 Task: In Heading Arial with underline. Font size of heading  '18'Font style of data Calibri. Font size of data  9Alignment of headline & data Align center. Fill color in heading,  RedFont color of data Black Apply border in Data No BorderIn the sheet   Optimum Sales review book
Action: Mouse moved to (29, 143)
Screenshot: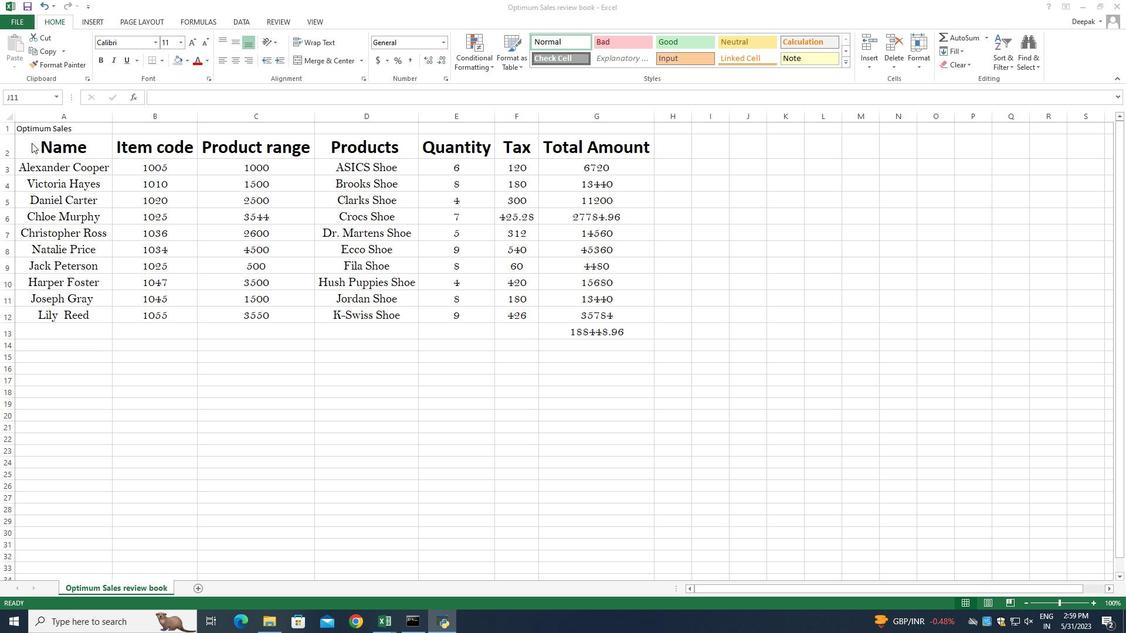 
Action: Mouse pressed left at (29, 143)
Screenshot: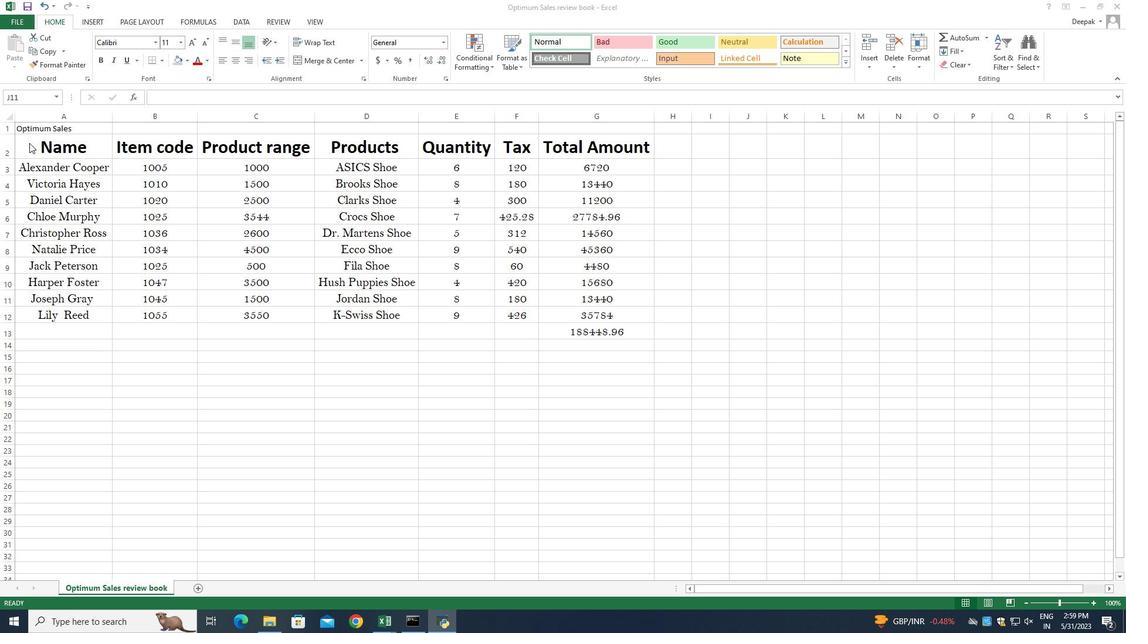 
Action: Mouse moved to (76, 154)
Screenshot: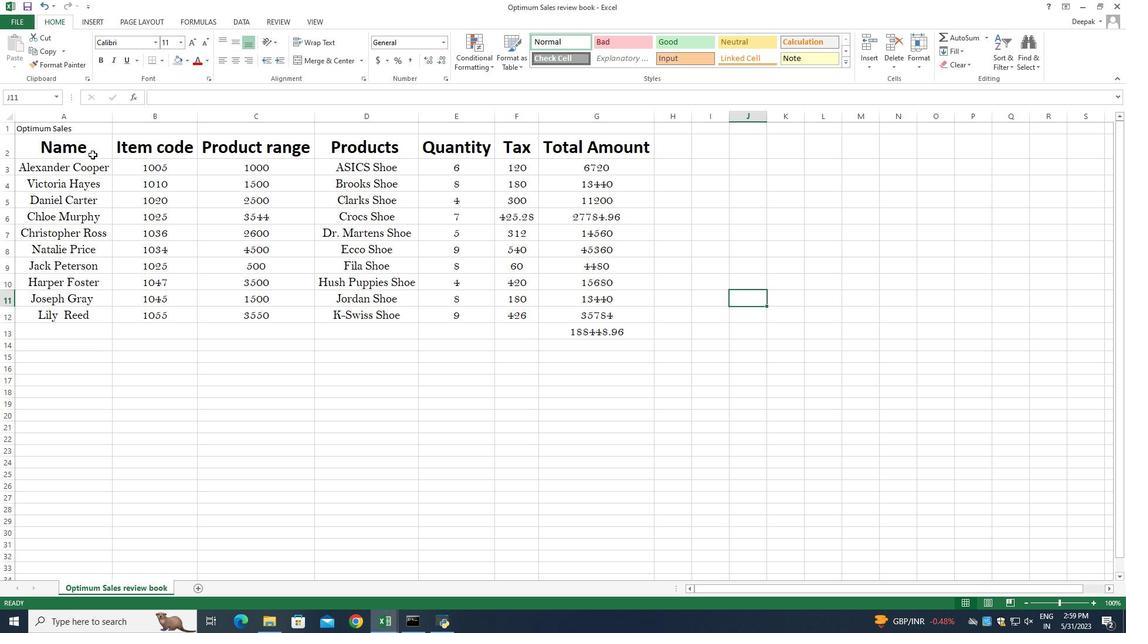 
Action: Mouse pressed left at (76, 154)
Screenshot: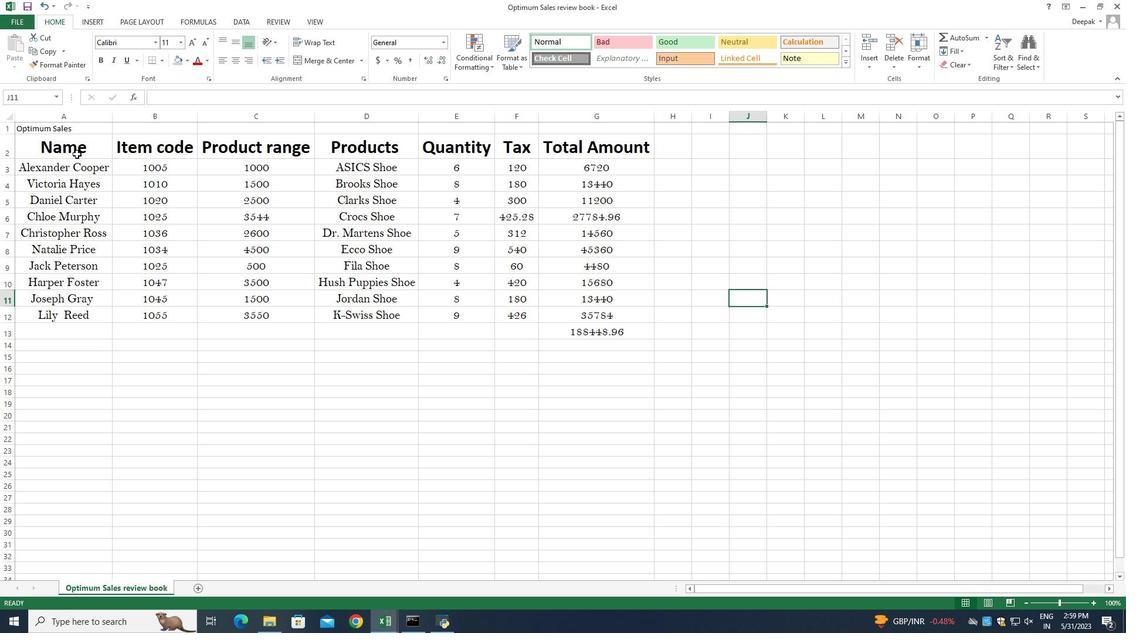 
Action: Mouse moved to (52, 144)
Screenshot: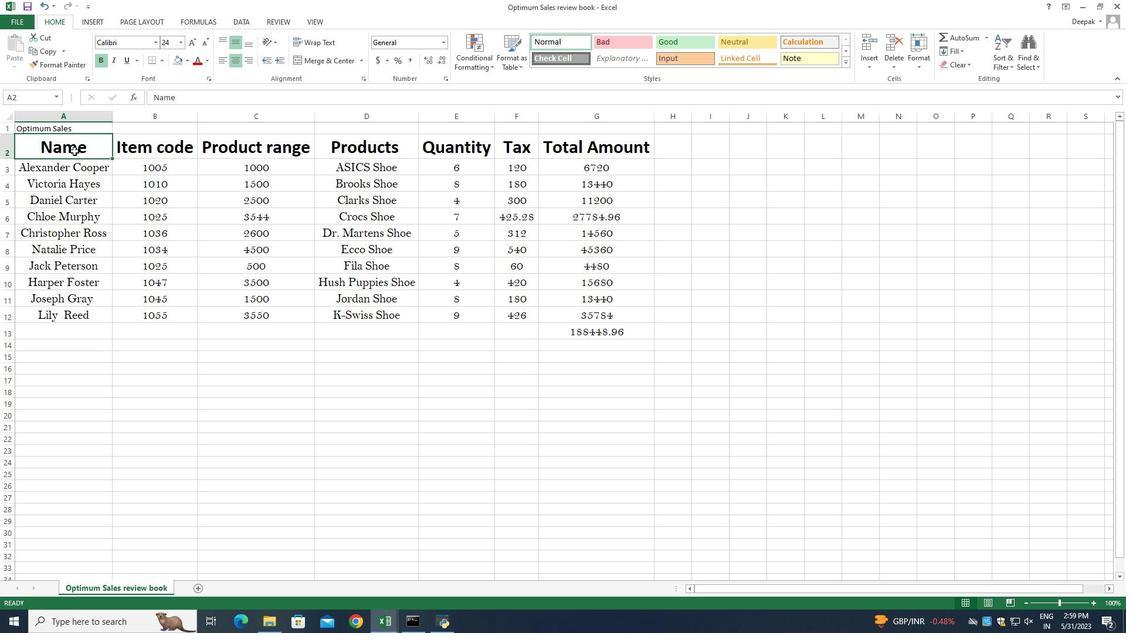 
Action: Mouse pressed left at (50, 144)
Screenshot: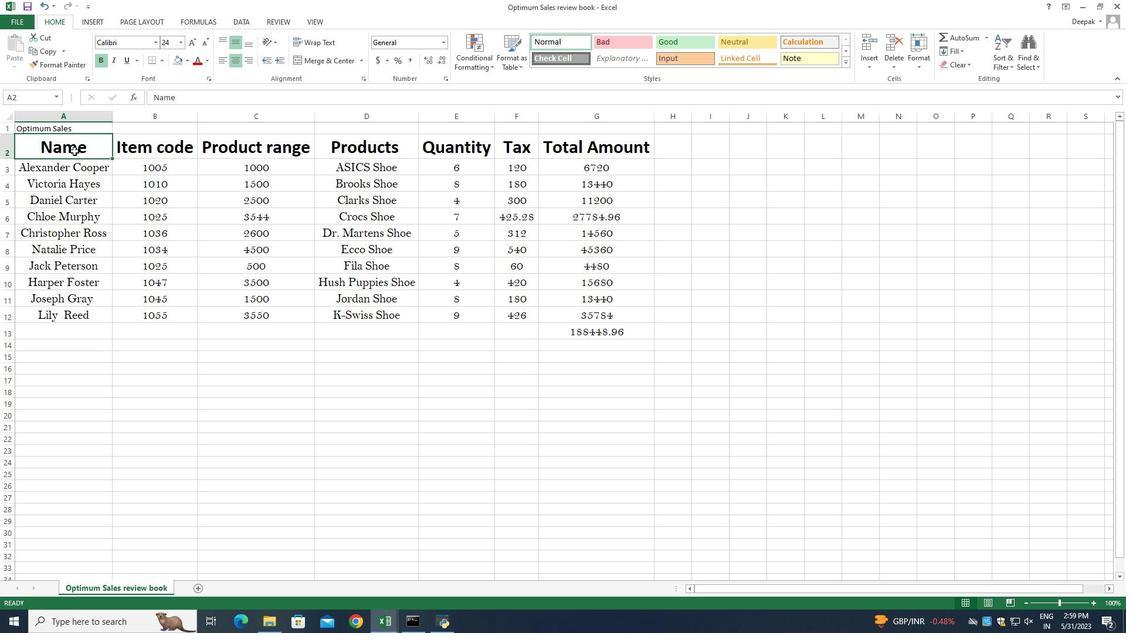 
Action: Mouse moved to (157, 45)
Screenshot: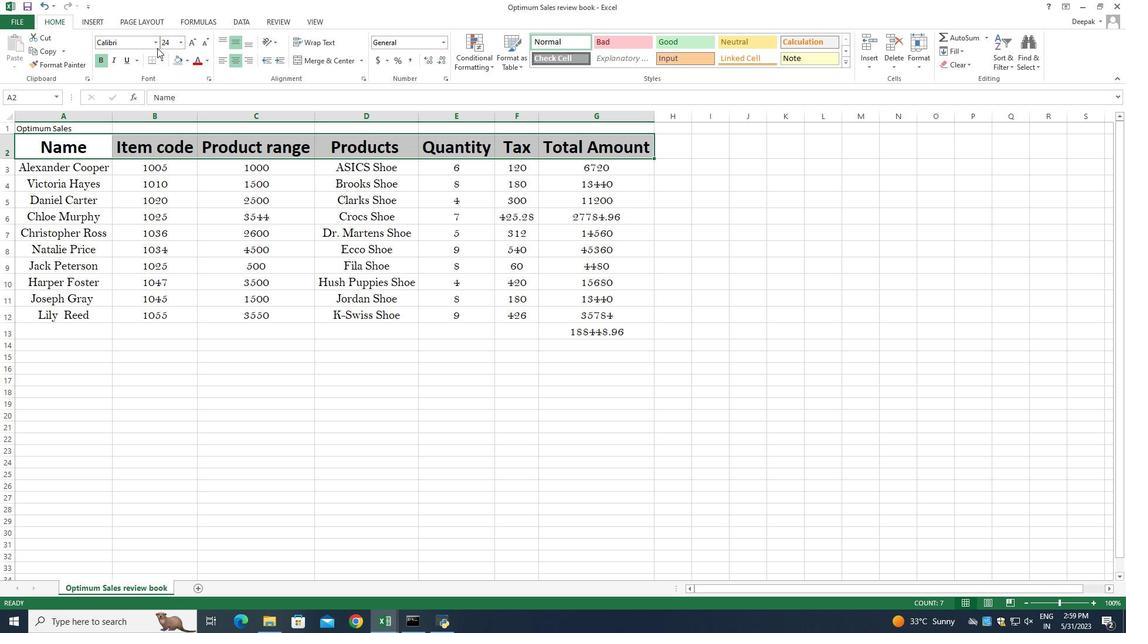 
Action: Mouse pressed left at (157, 45)
Screenshot: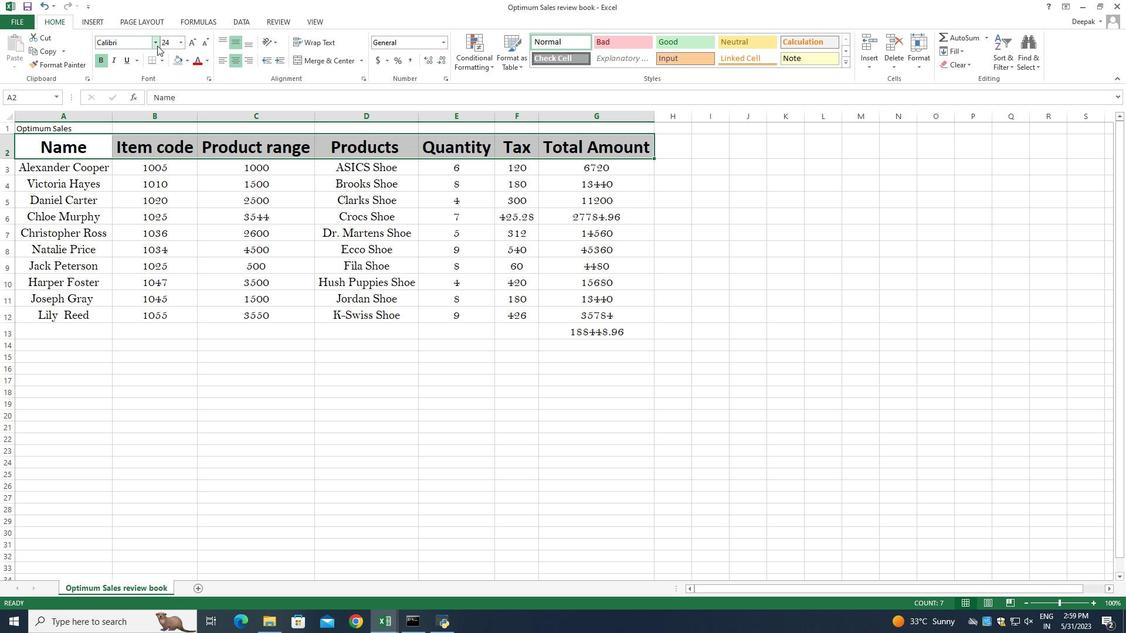 
Action: Mouse moved to (166, 144)
Screenshot: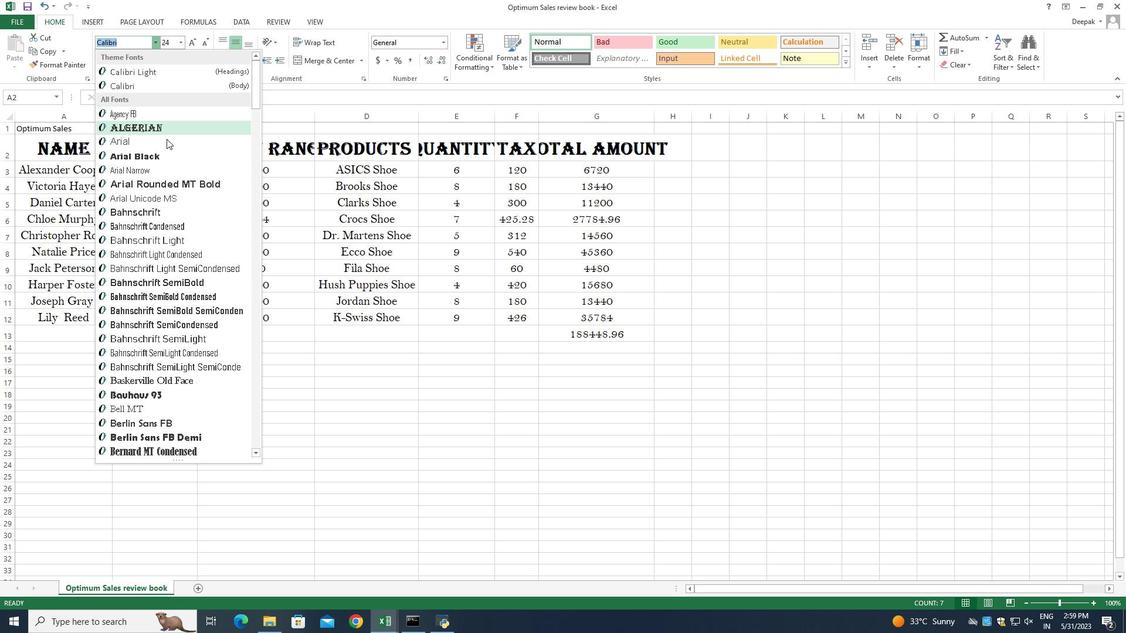 
Action: Mouse pressed left at (166, 144)
Screenshot: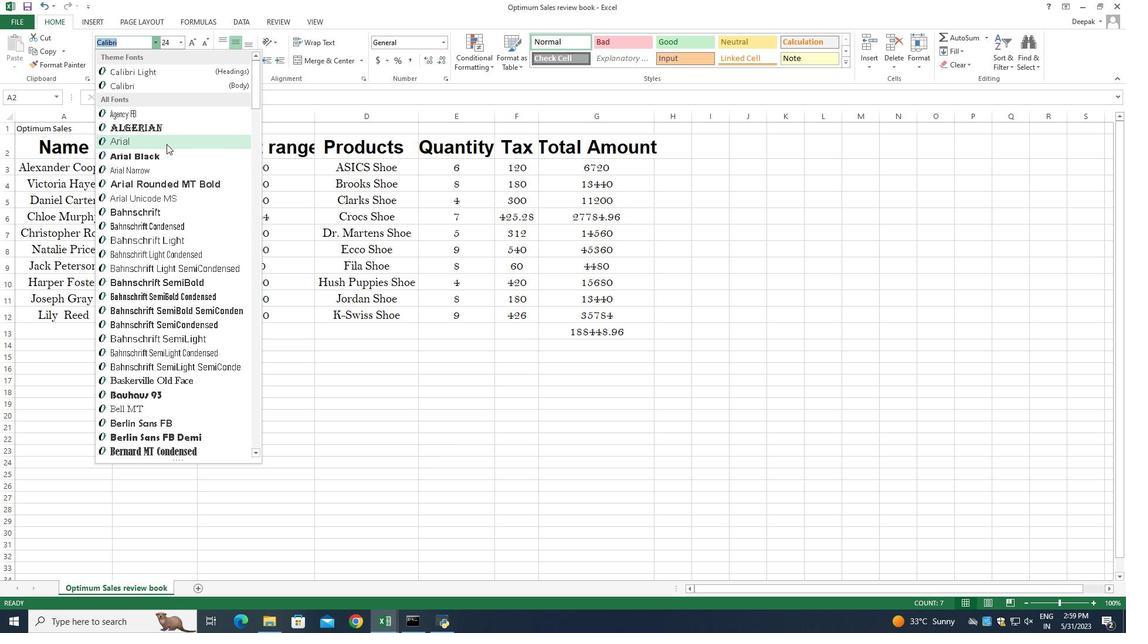 
Action: Mouse moved to (127, 63)
Screenshot: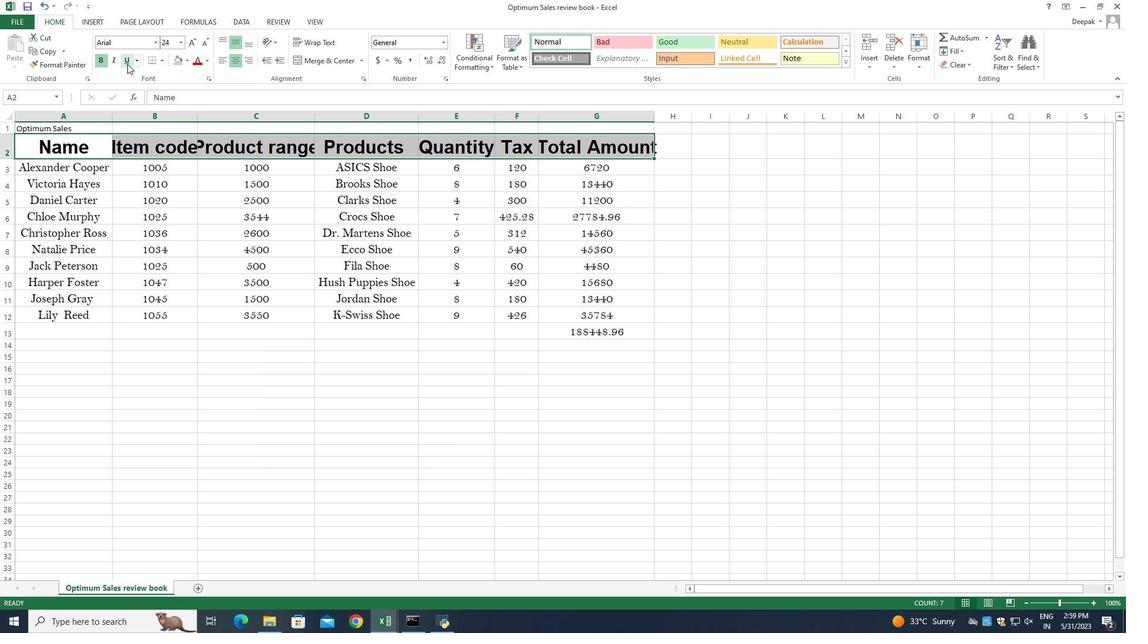 
Action: Mouse pressed left at (127, 63)
Screenshot: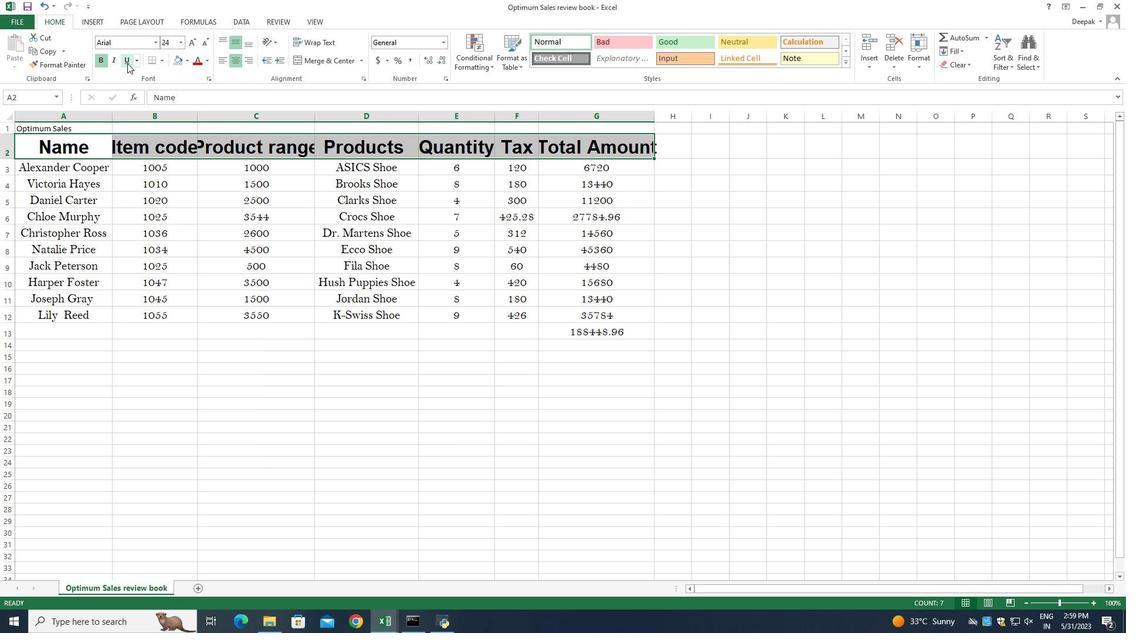 
Action: Mouse moved to (180, 39)
Screenshot: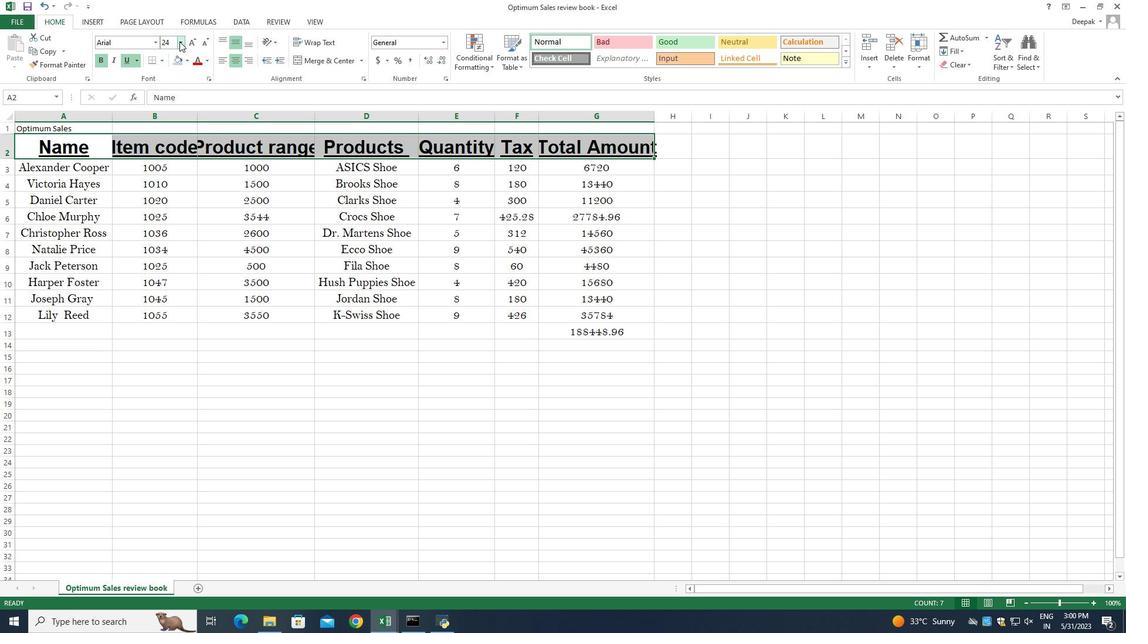 
Action: Mouse pressed left at (180, 39)
Screenshot: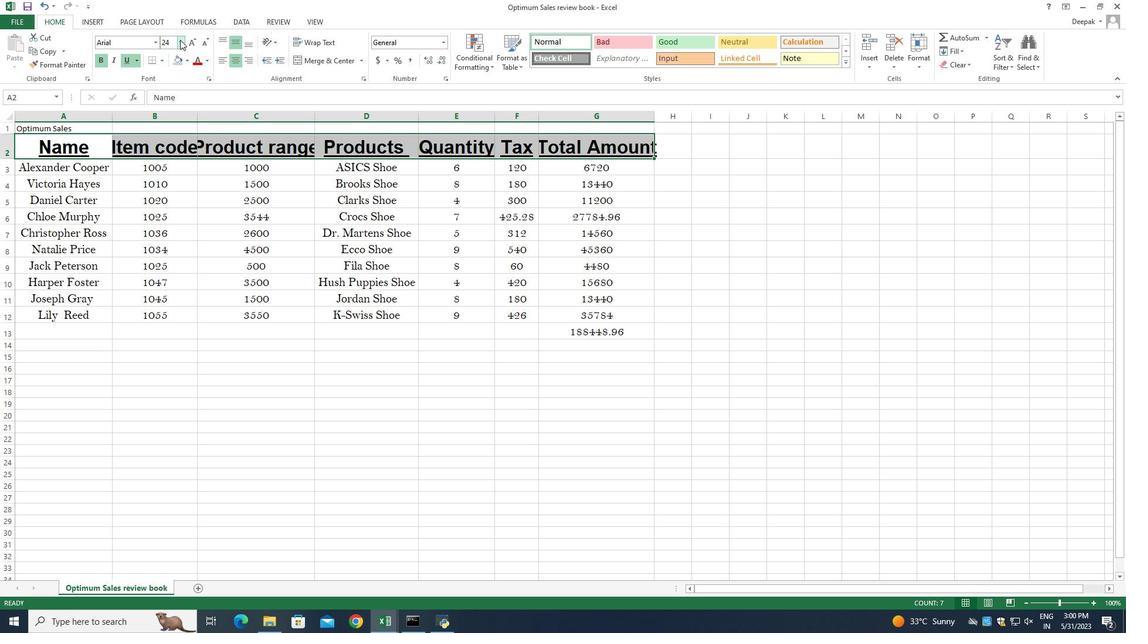 
Action: Mouse moved to (171, 131)
Screenshot: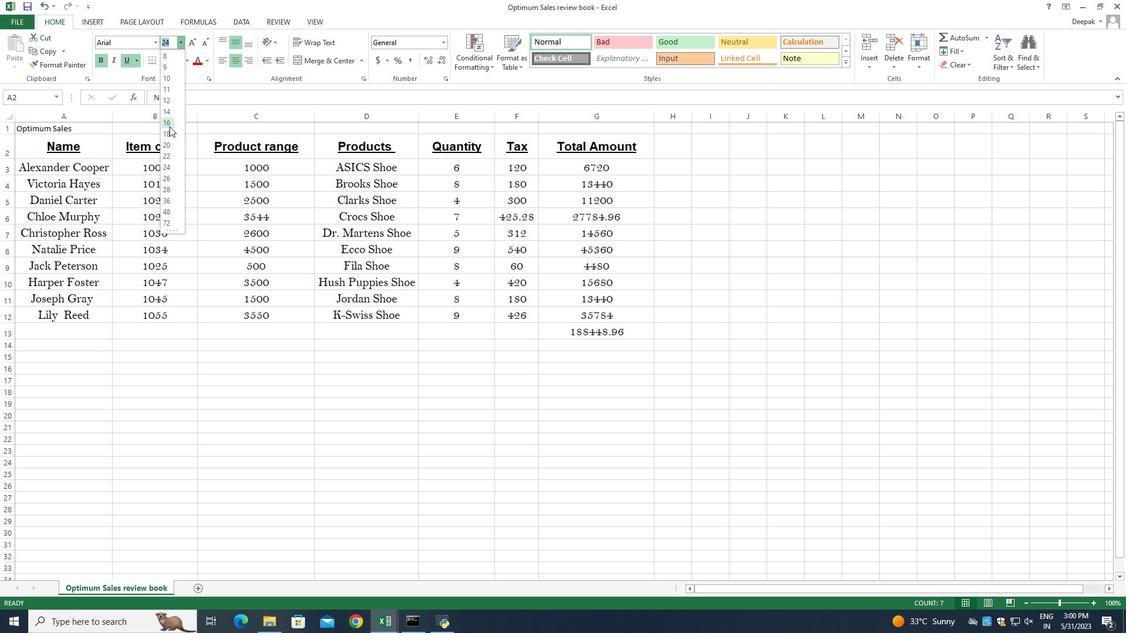 
Action: Mouse pressed left at (171, 131)
Screenshot: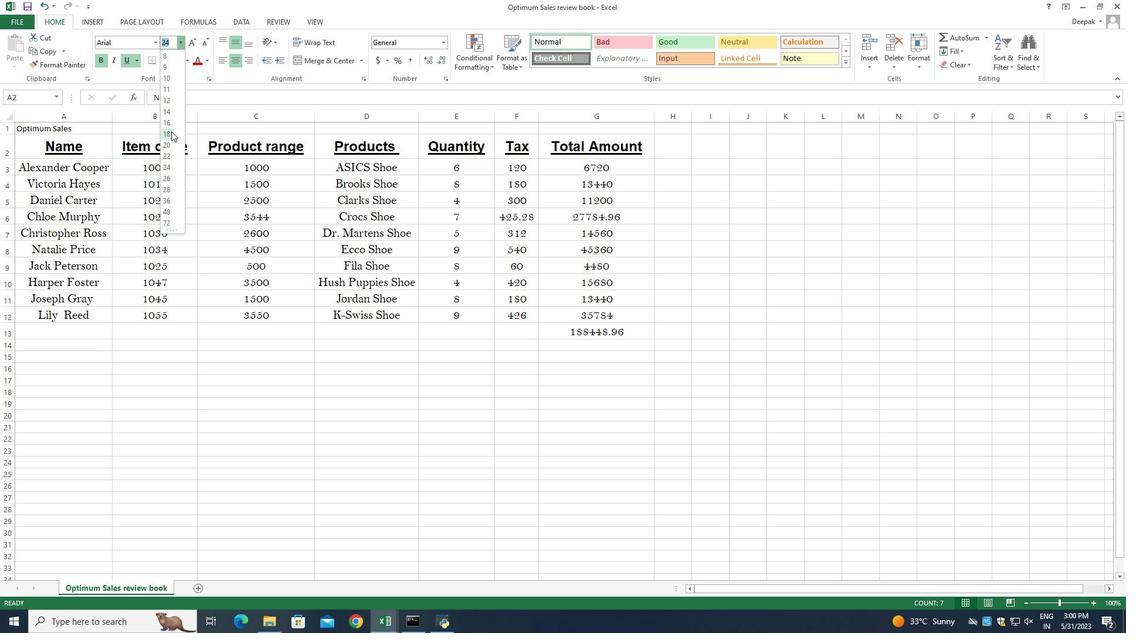
Action: Mouse moved to (18, 165)
Screenshot: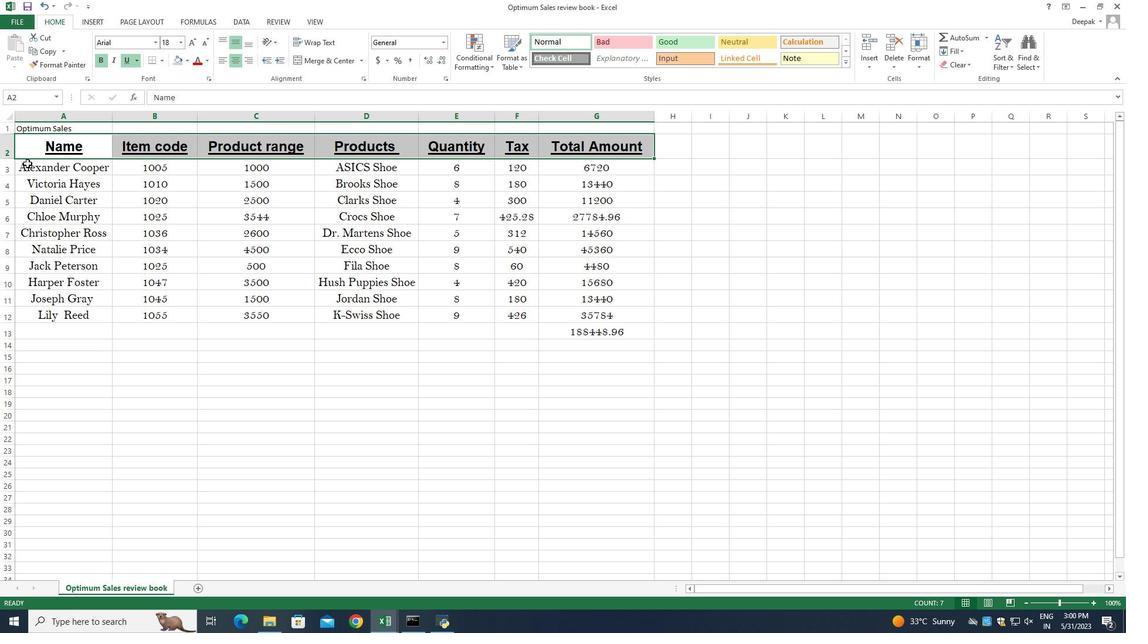 
Action: Mouse pressed left at (18, 165)
Screenshot: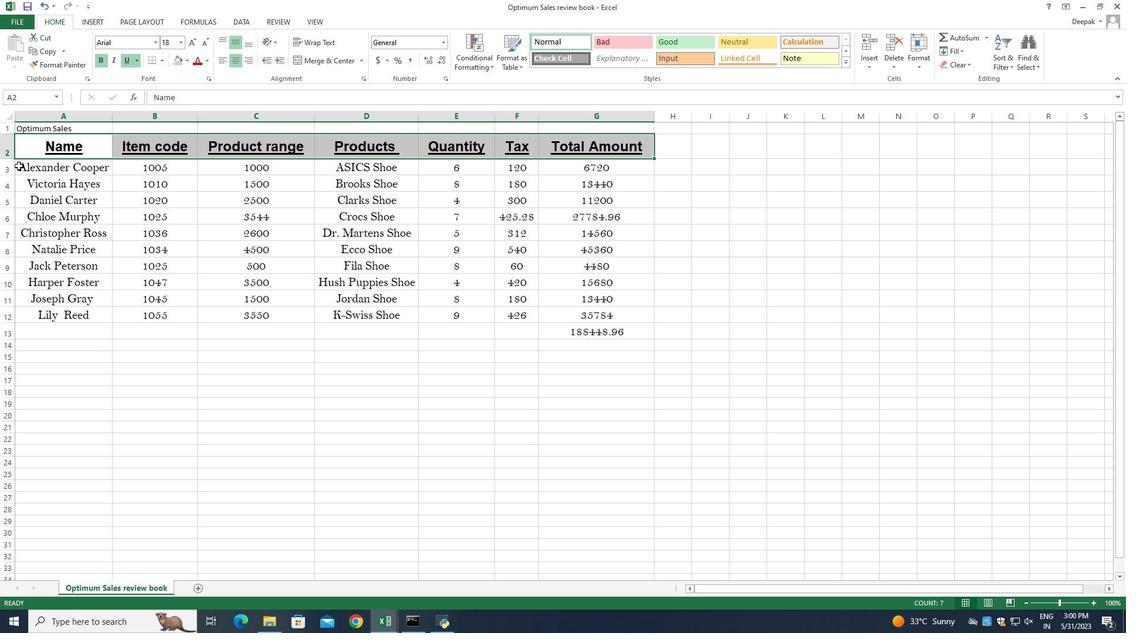 
Action: Mouse moved to (156, 45)
Screenshot: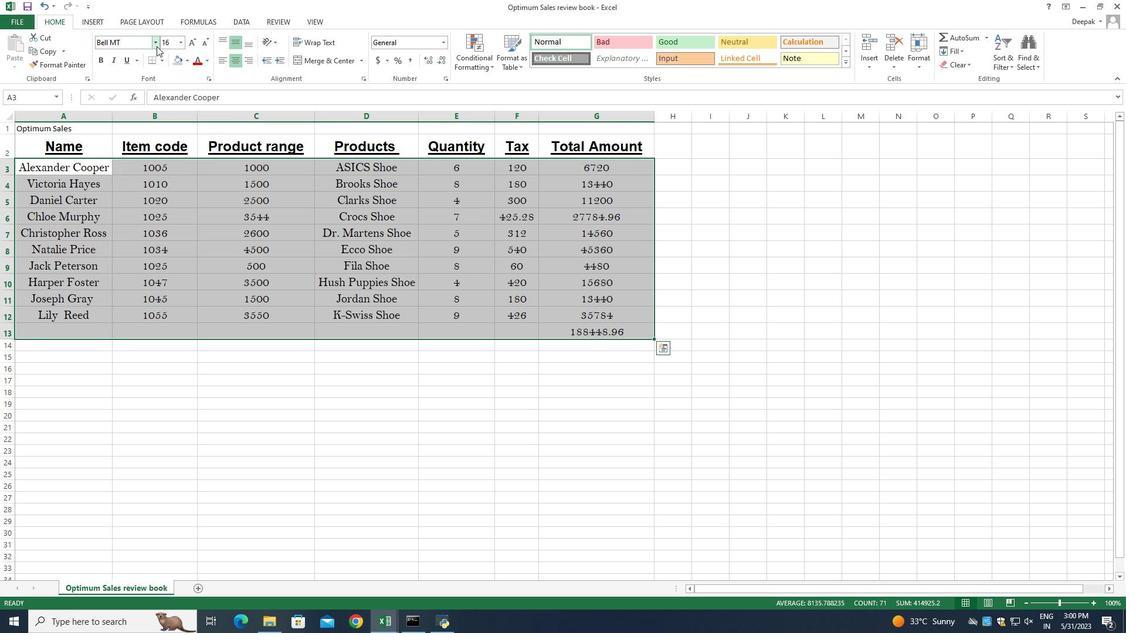 
Action: Mouse pressed left at (156, 45)
Screenshot: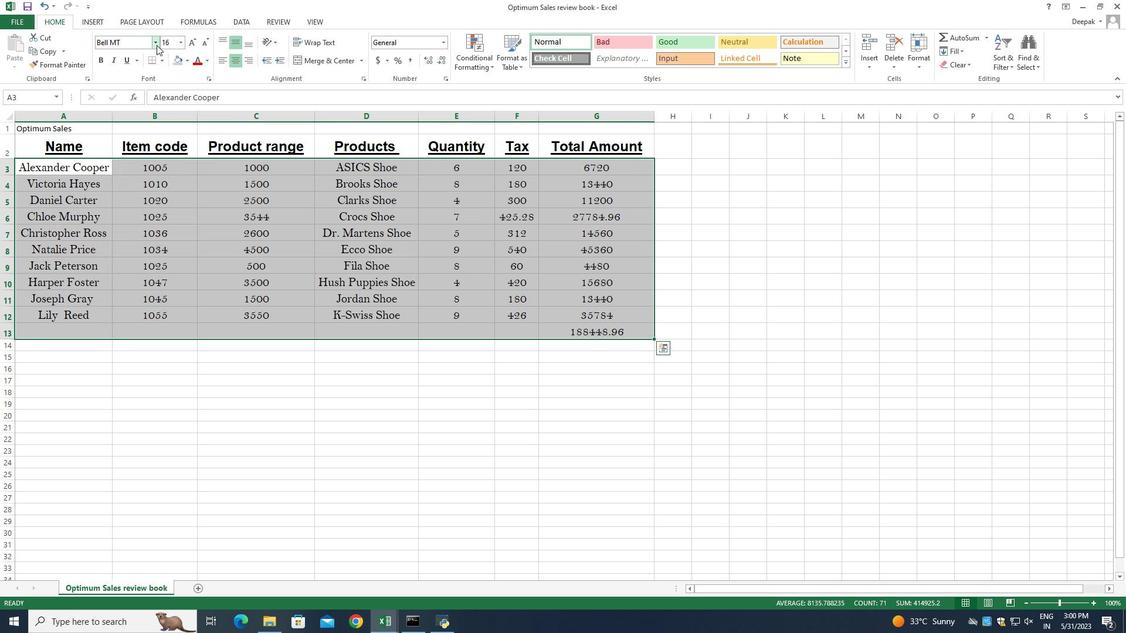 
Action: Mouse moved to (159, 89)
Screenshot: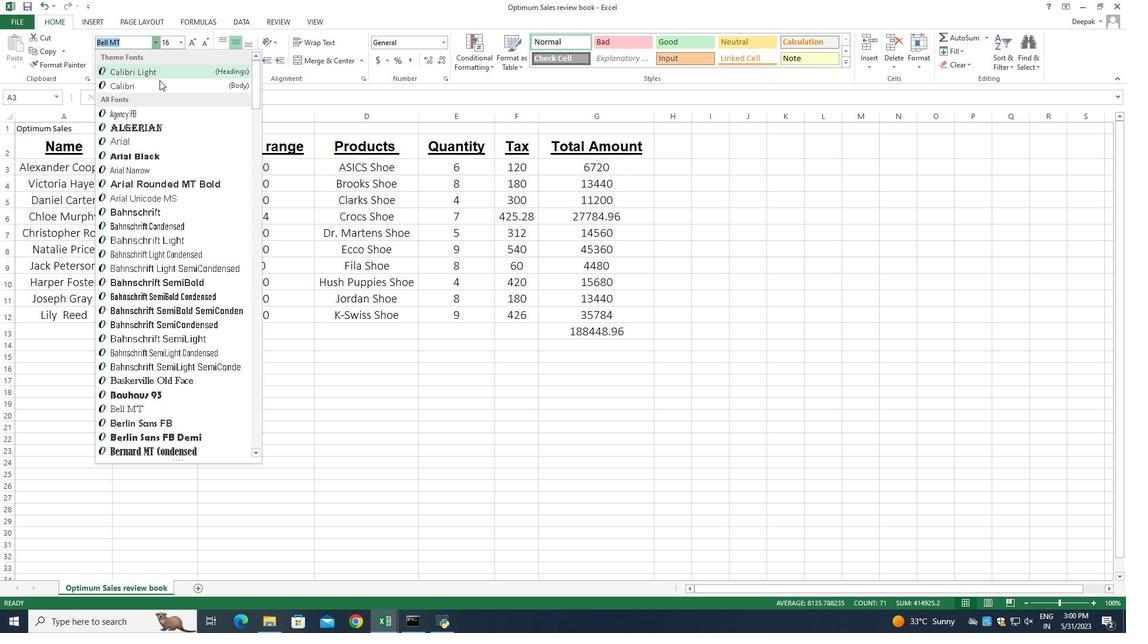 
Action: Mouse pressed left at (159, 89)
Screenshot: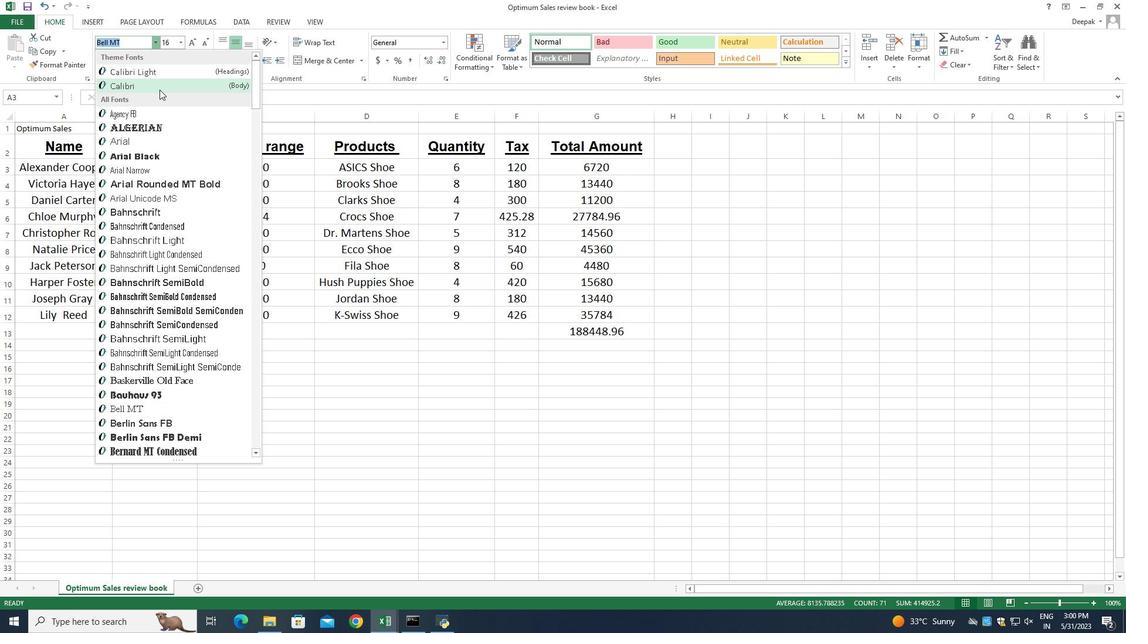 
Action: Mouse moved to (179, 42)
Screenshot: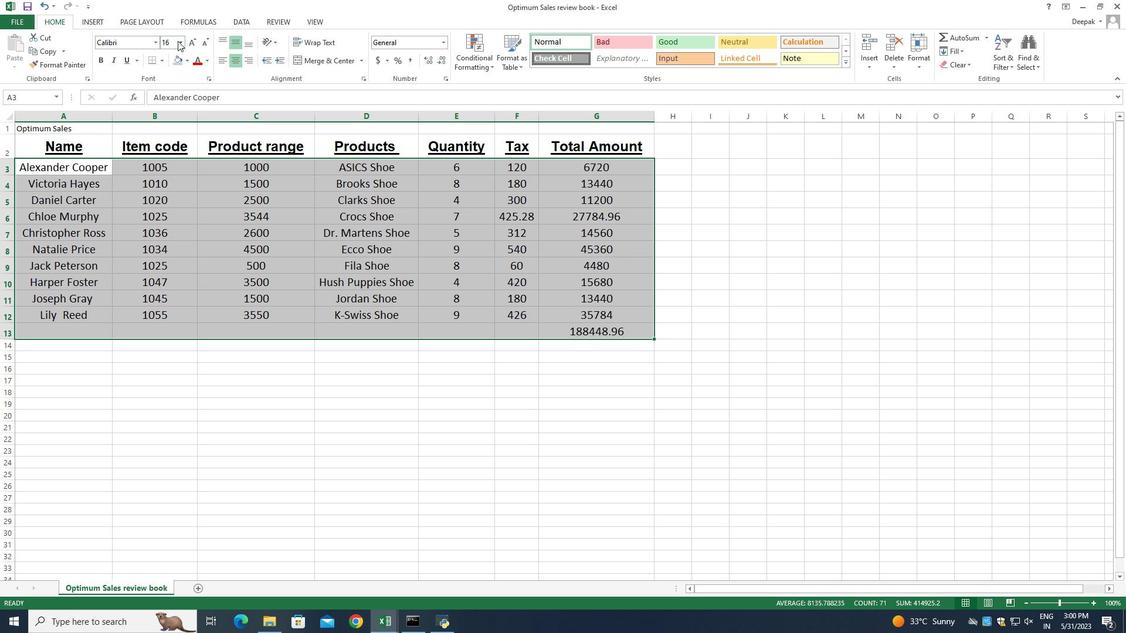 
Action: Mouse pressed left at (179, 42)
Screenshot: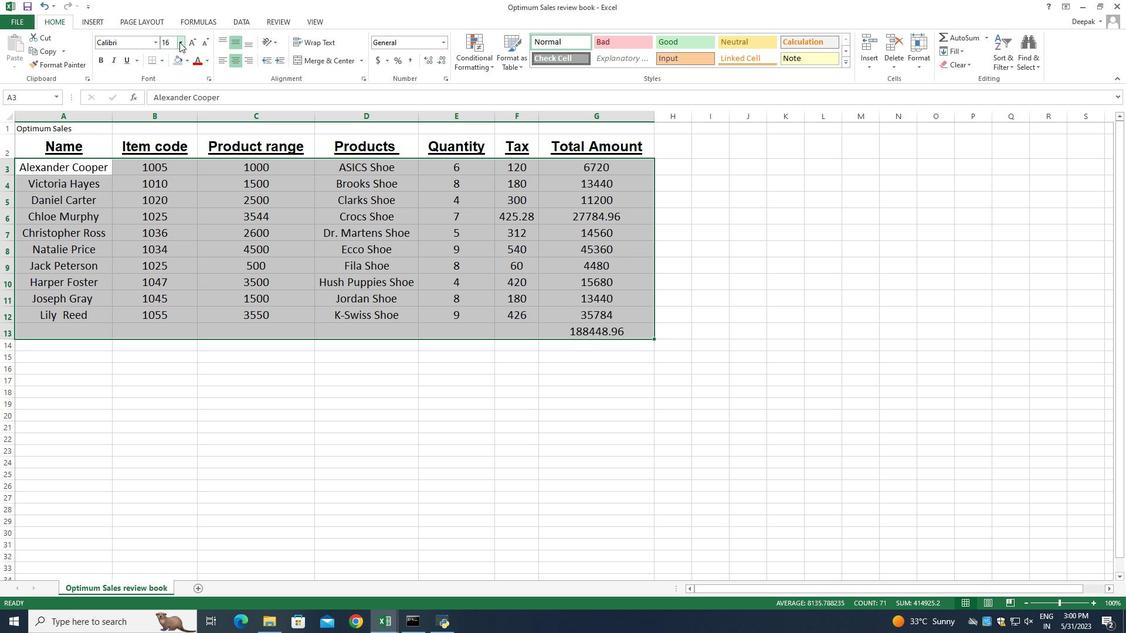 
Action: Mouse moved to (167, 68)
Screenshot: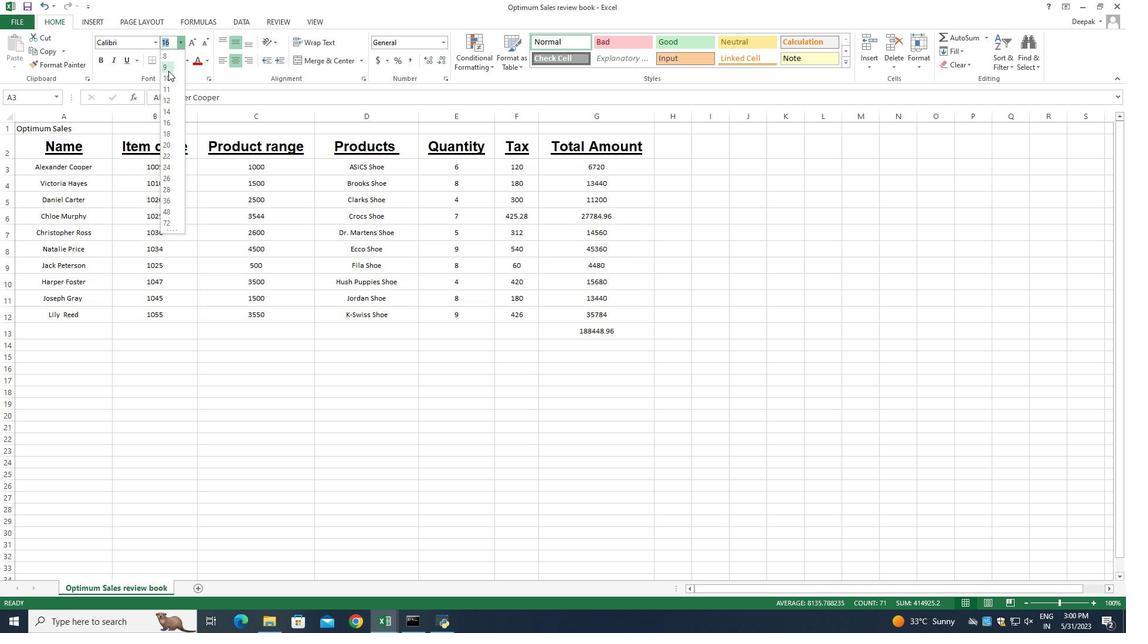 
Action: Mouse pressed left at (167, 68)
Screenshot: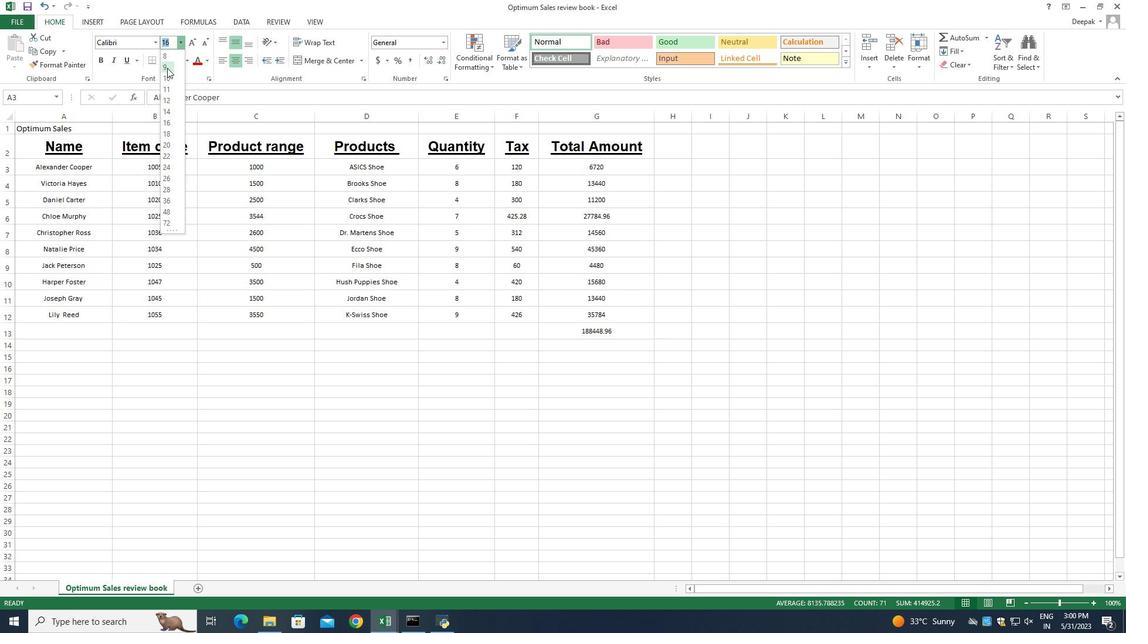 
Action: Mouse moved to (44, 142)
Screenshot: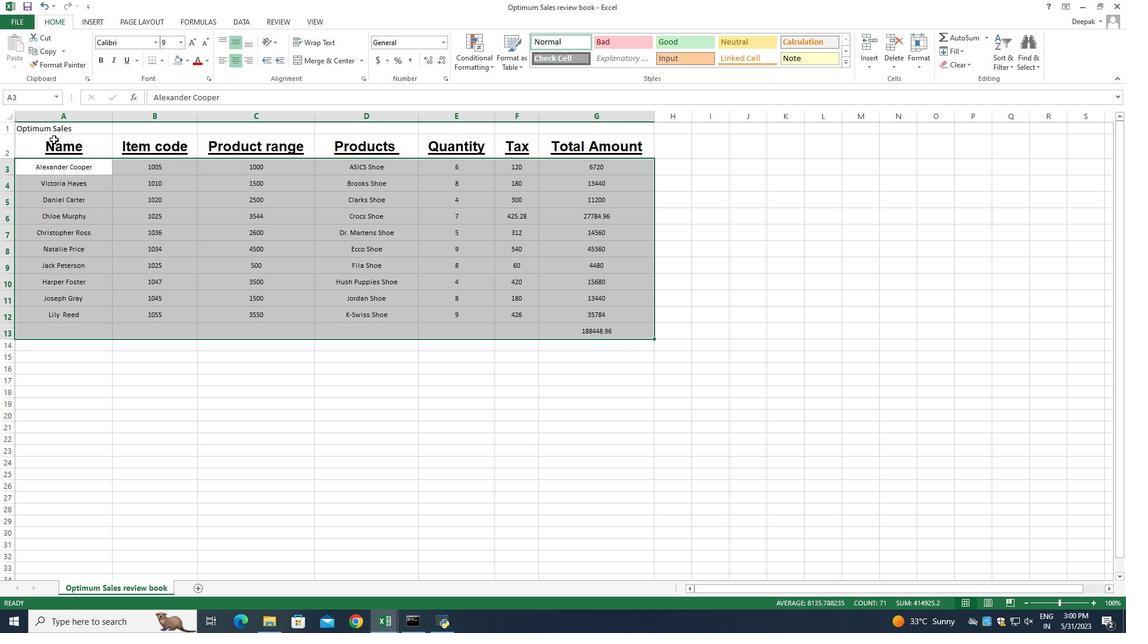 
Action: Mouse pressed left at (44, 142)
Screenshot: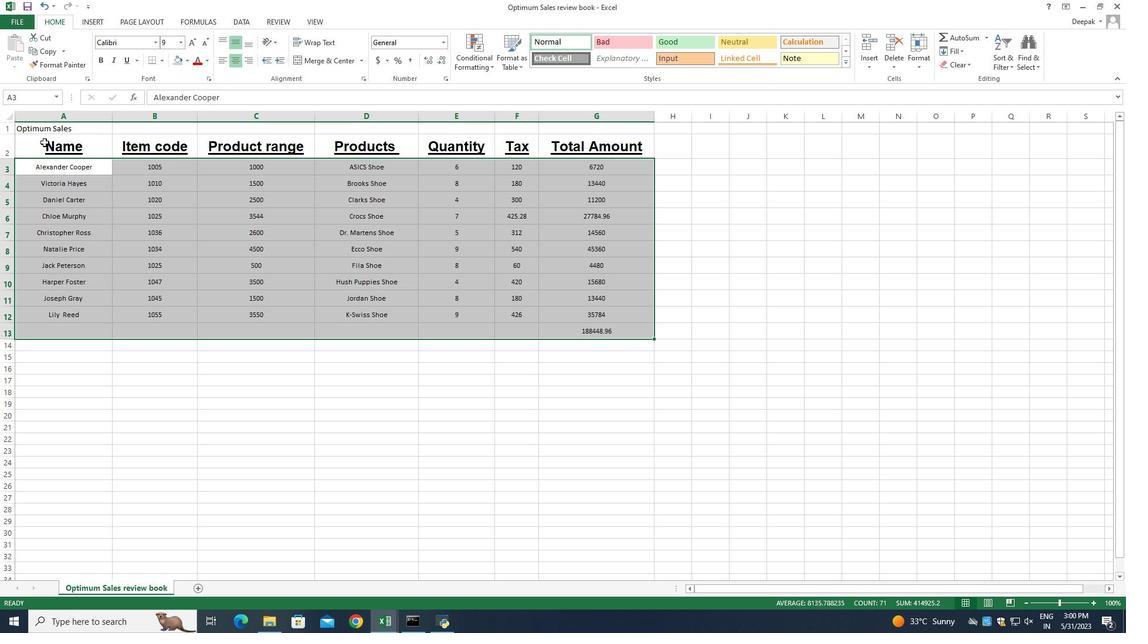 
Action: Mouse moved to (36, 143)
Screenshot: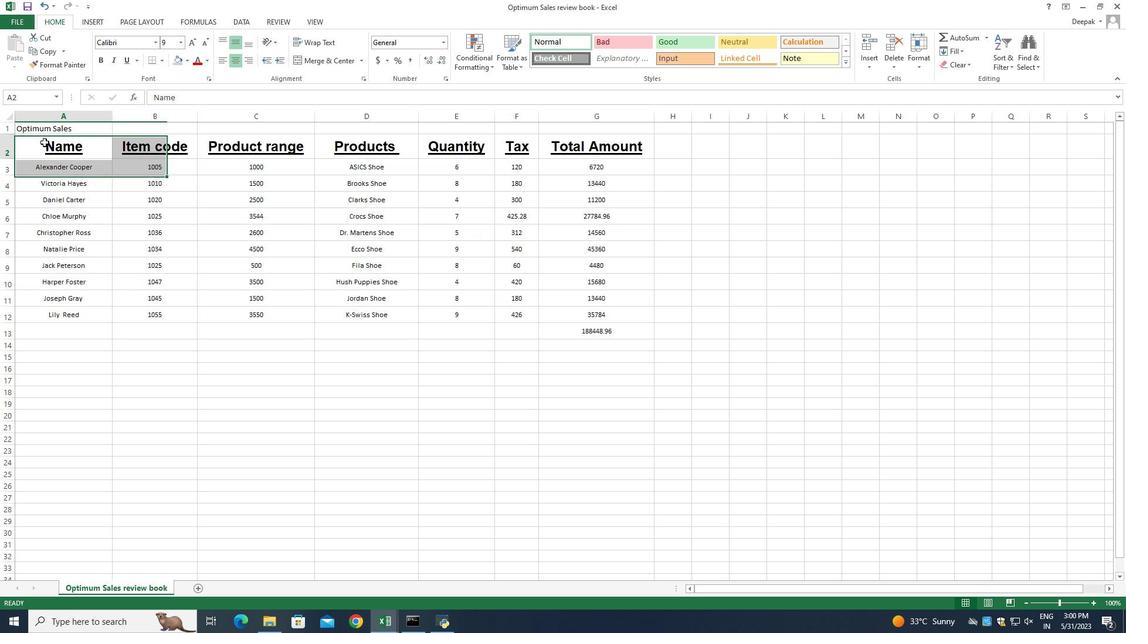 
Action: Mouse pressed left at (36, 143)
Screenshot: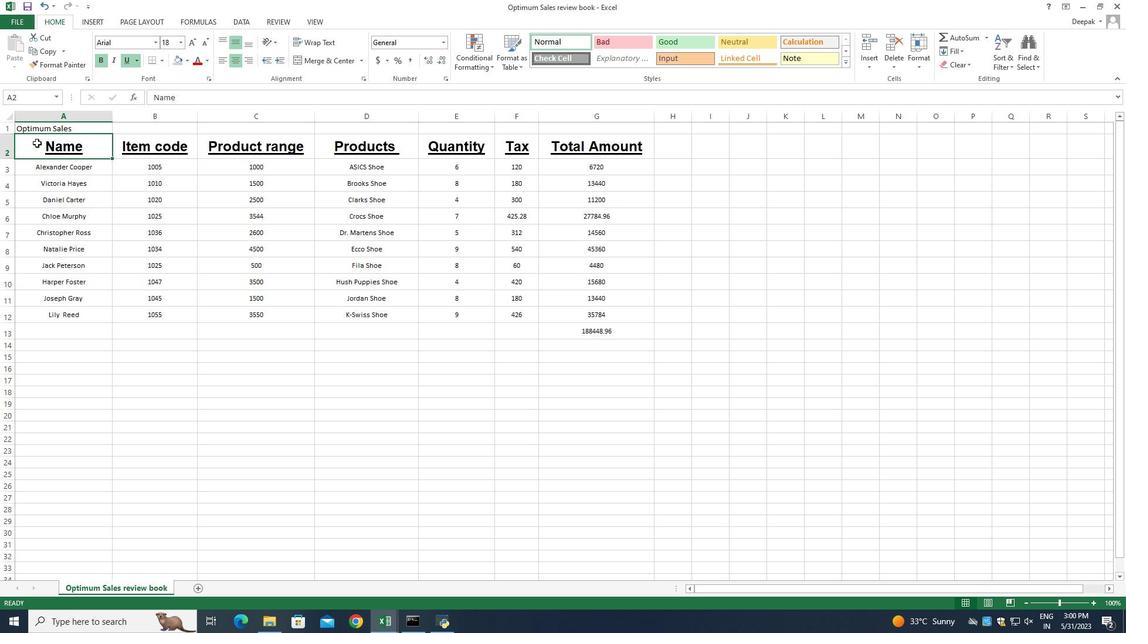 
Action: Mouse moved to (235, 57)
Screenshot: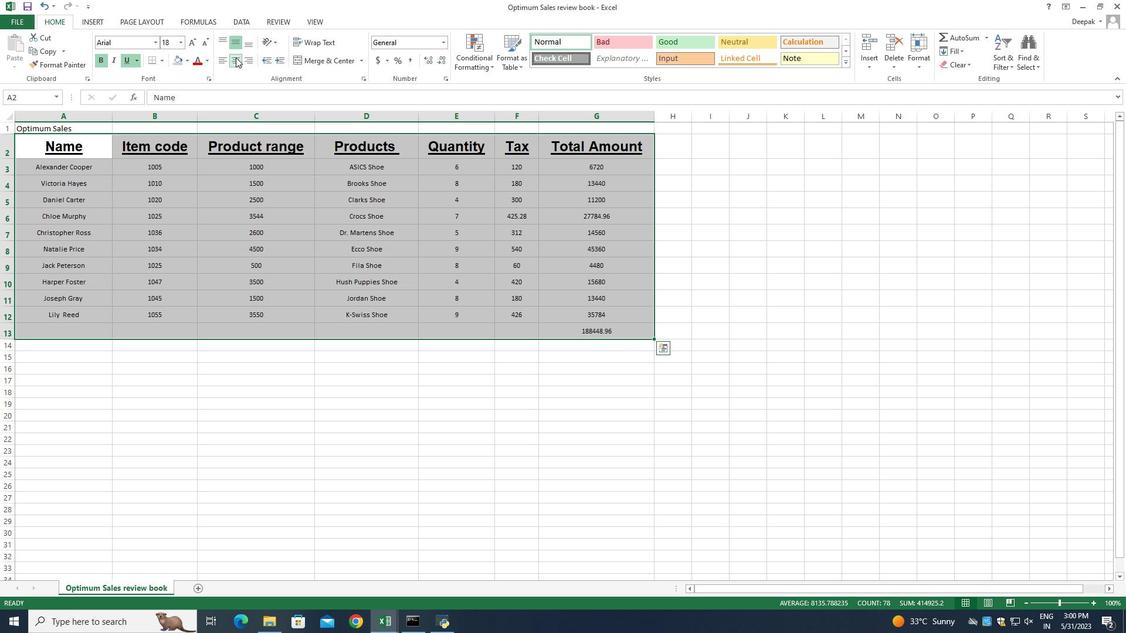 
Action: Mouse pressed left at (235, 57)
Screenshot: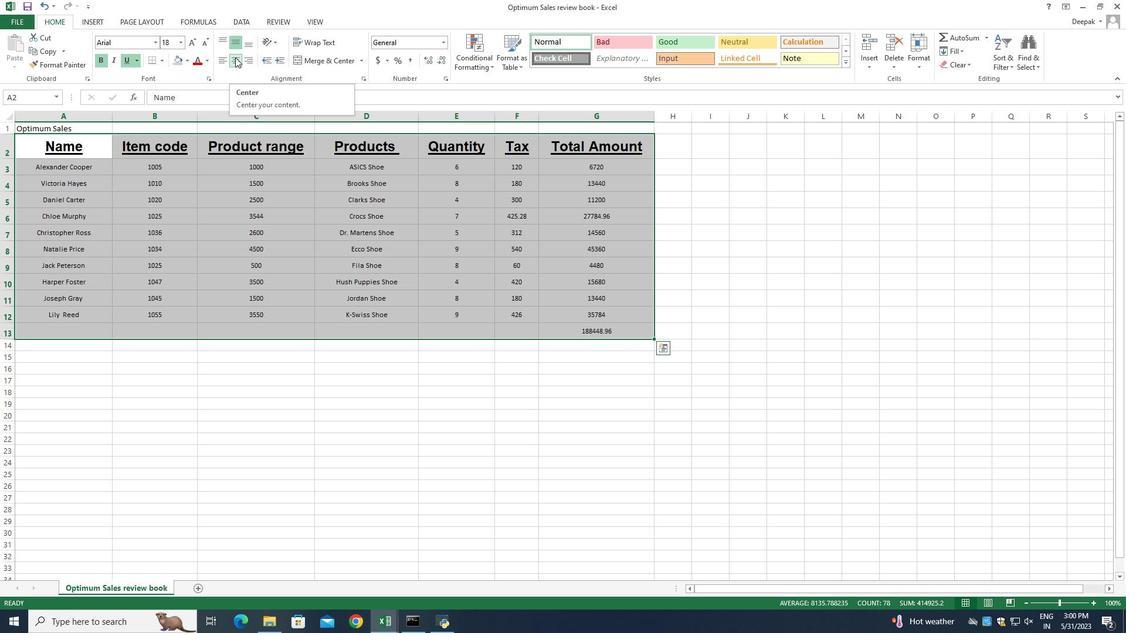 
Action: Mouse pressed left at (235, 57)
Screenshot: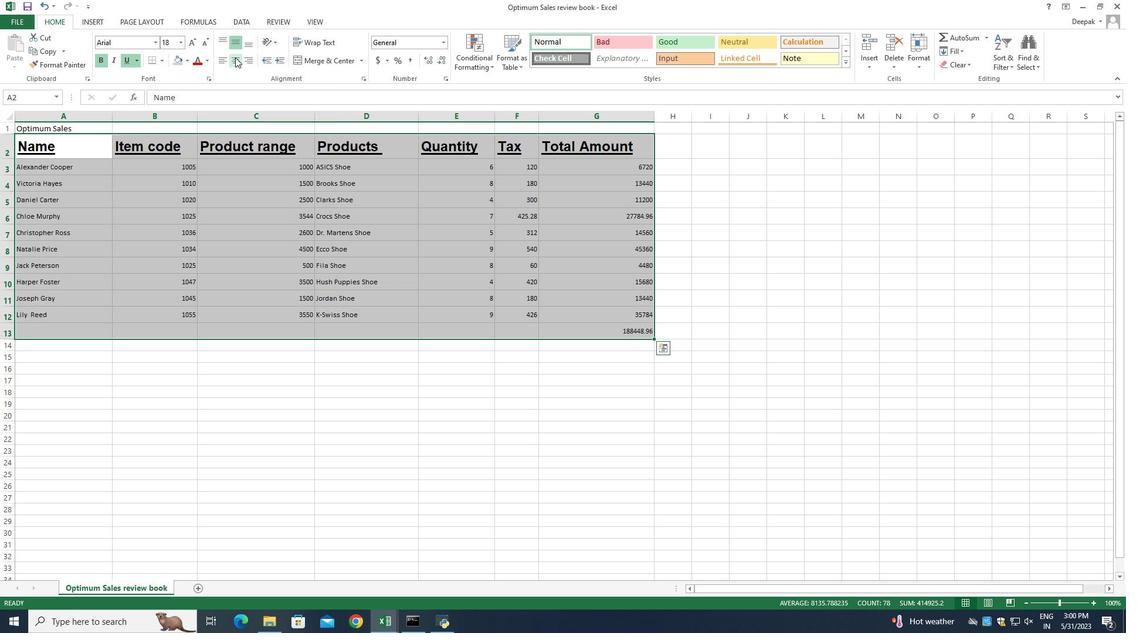 
Action: Mouse moved to (39, 138)
Screenshot: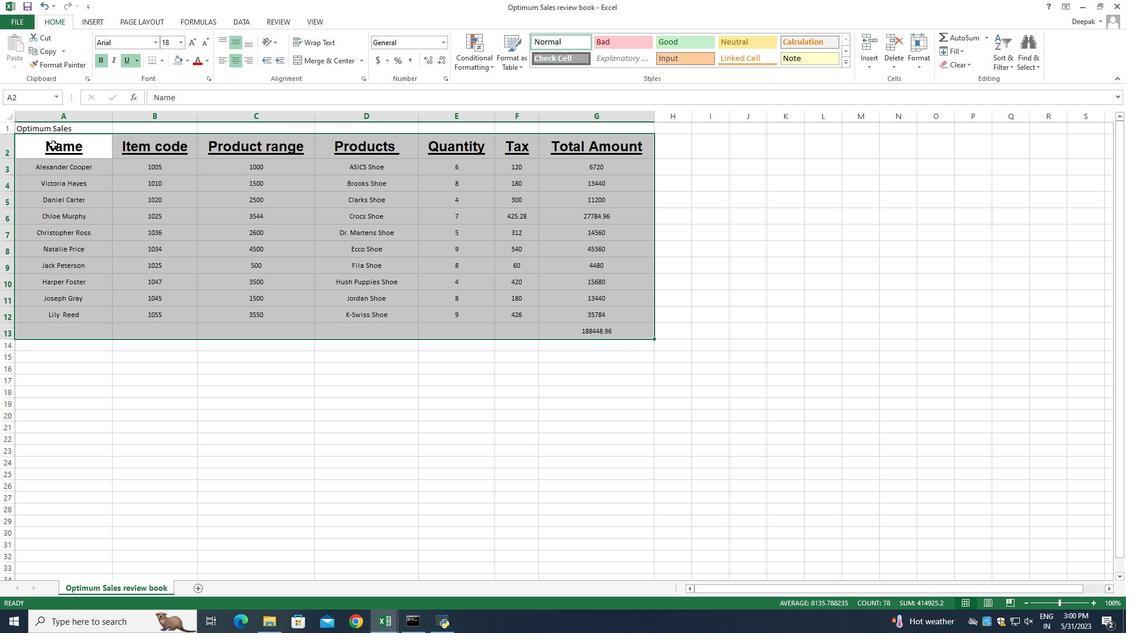 
Action: Mouse pressed left at (39, 138)
Screenshot: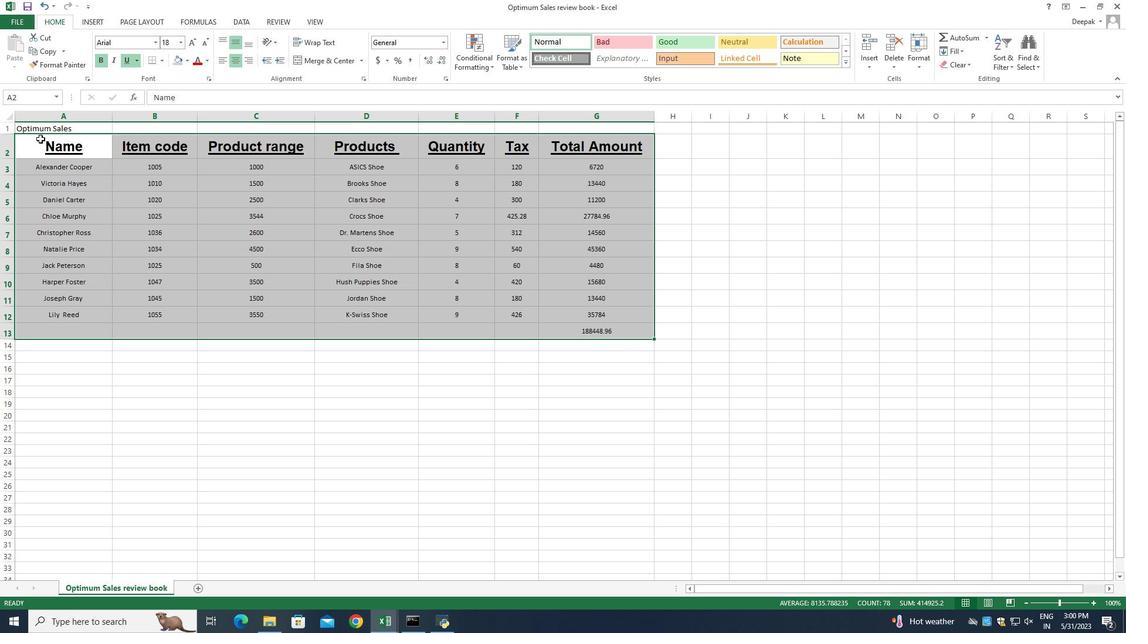 
Action: Mouse moved to (39, 138)
Screenshot: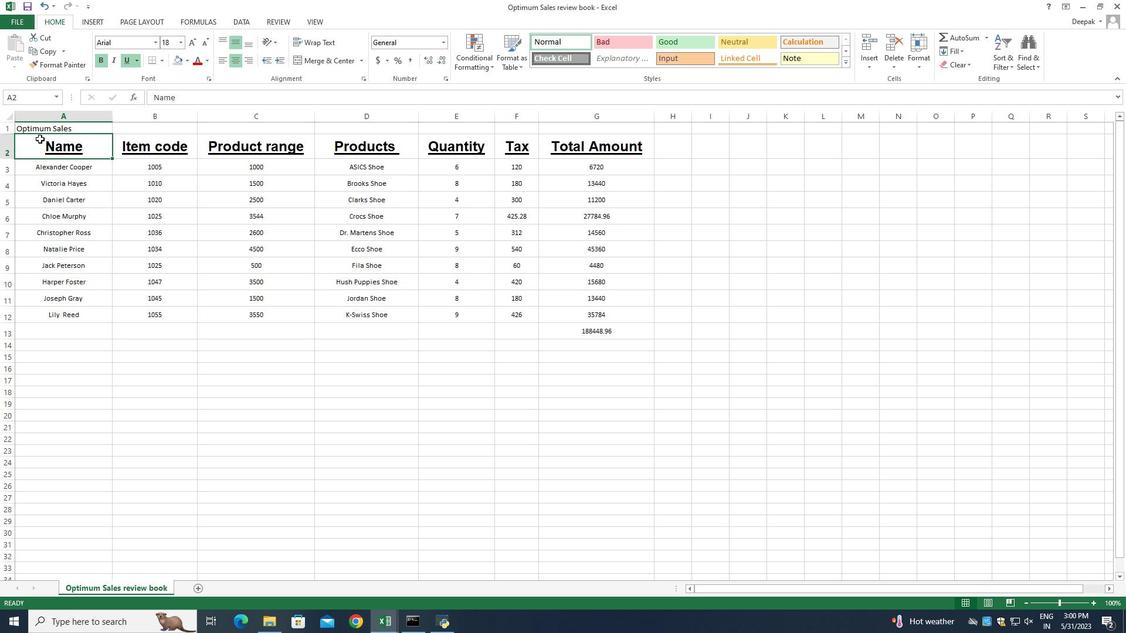 
Action: Mouse pressed left at (39, 138)
Screenshot: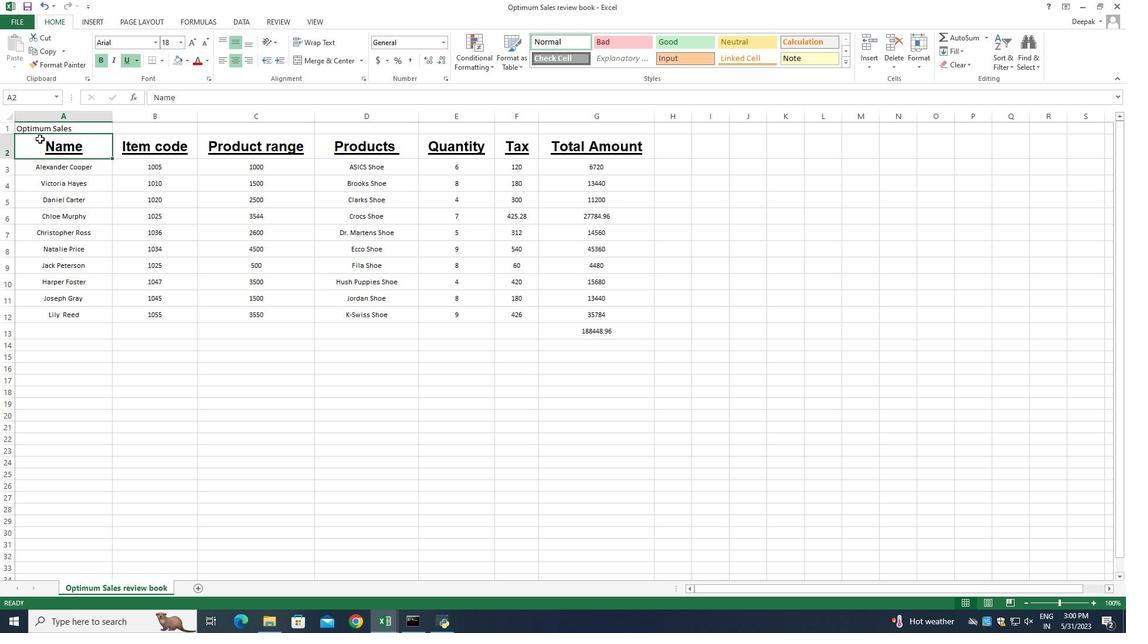 
Action: Mouse moved to (185, 60)
Screenshot: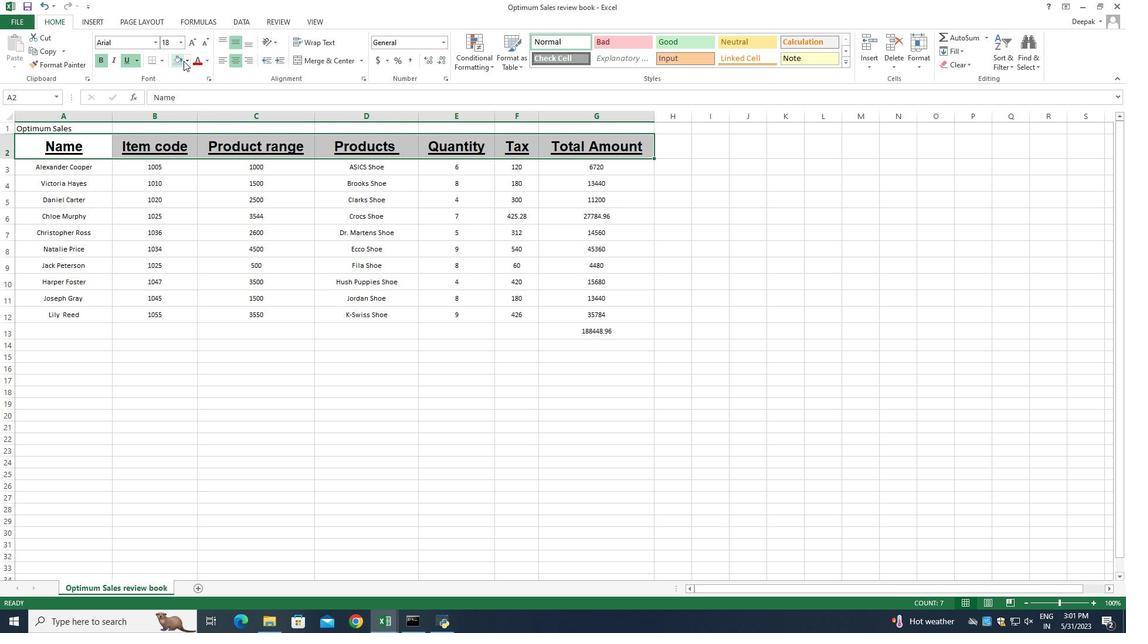 
Action: Mouse pressed left at (185, 60)
Screenshot: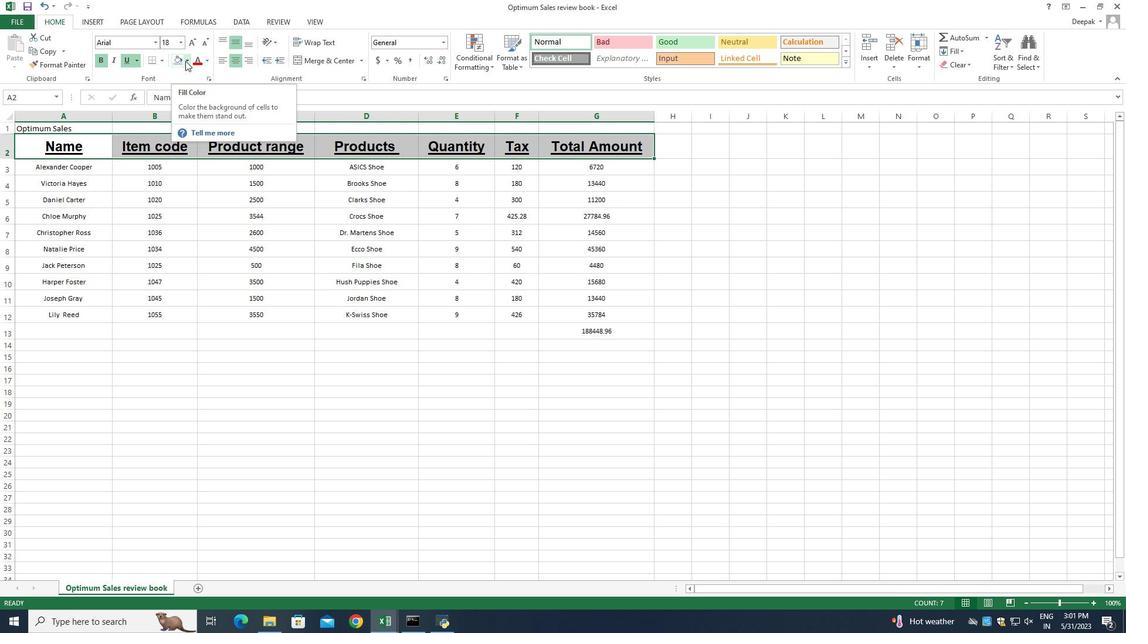 
Action: Mouse moved to (177, 58)
Screenshot: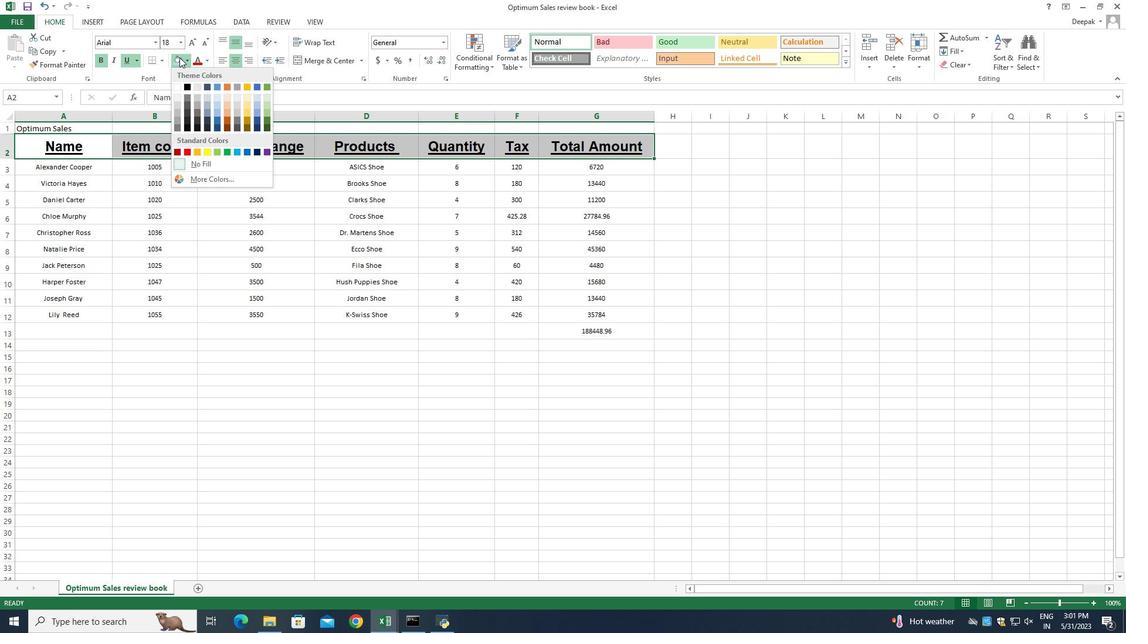 
Action: Mouse pressed left at (177, 58)
Screenshot: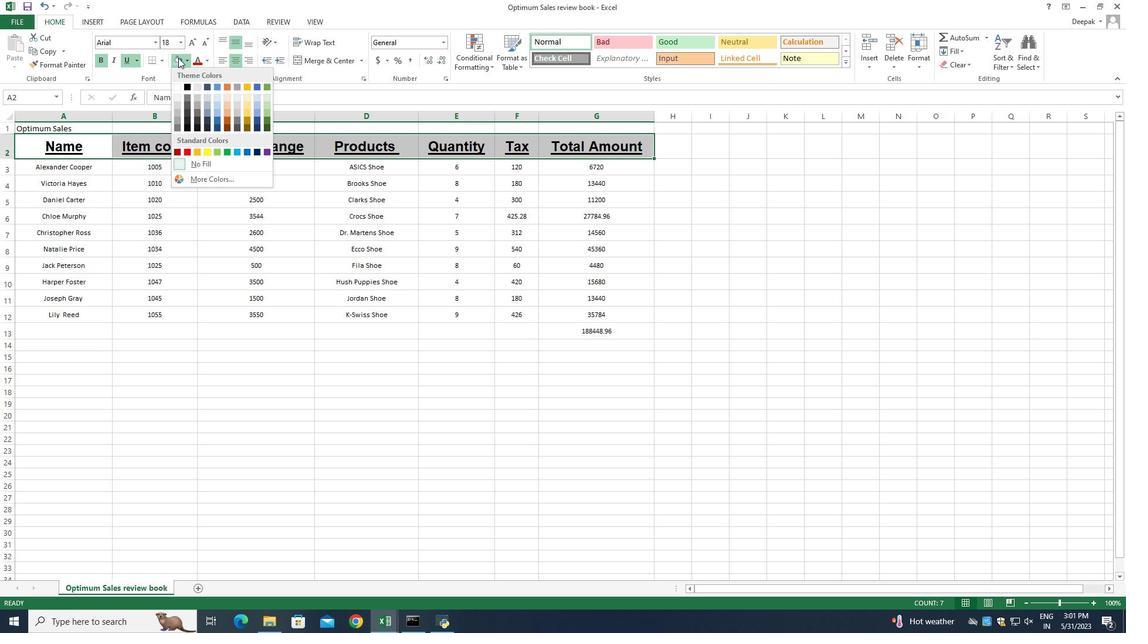 
Action: Mouse moved to (28, 167)
Screenshot: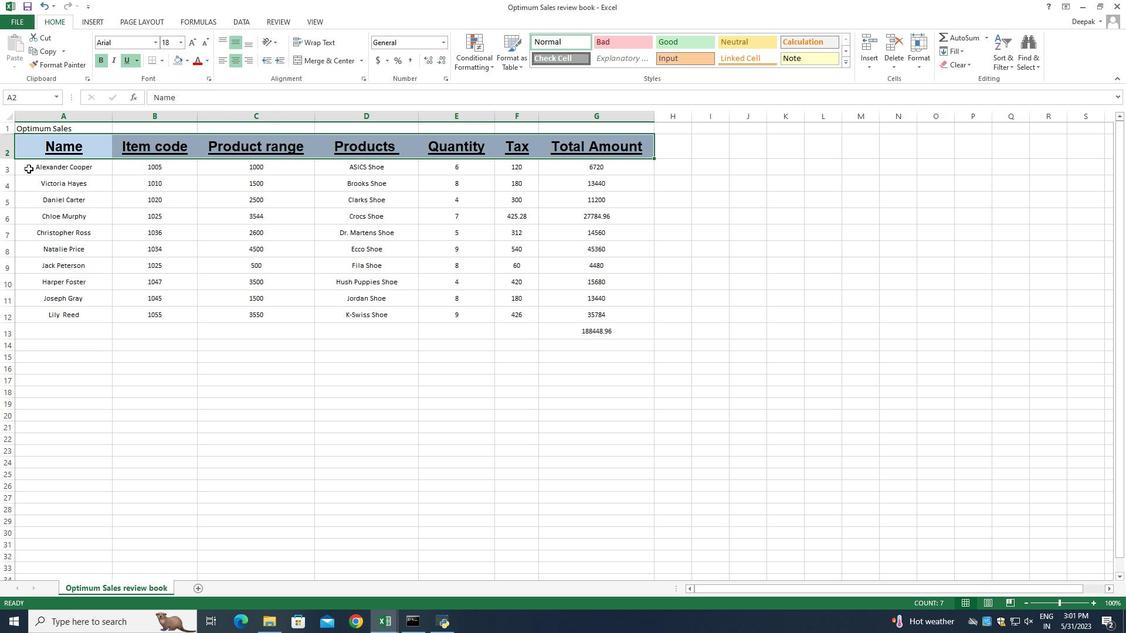
Action: Mouse pressed left at (28, 167)
Screenshot: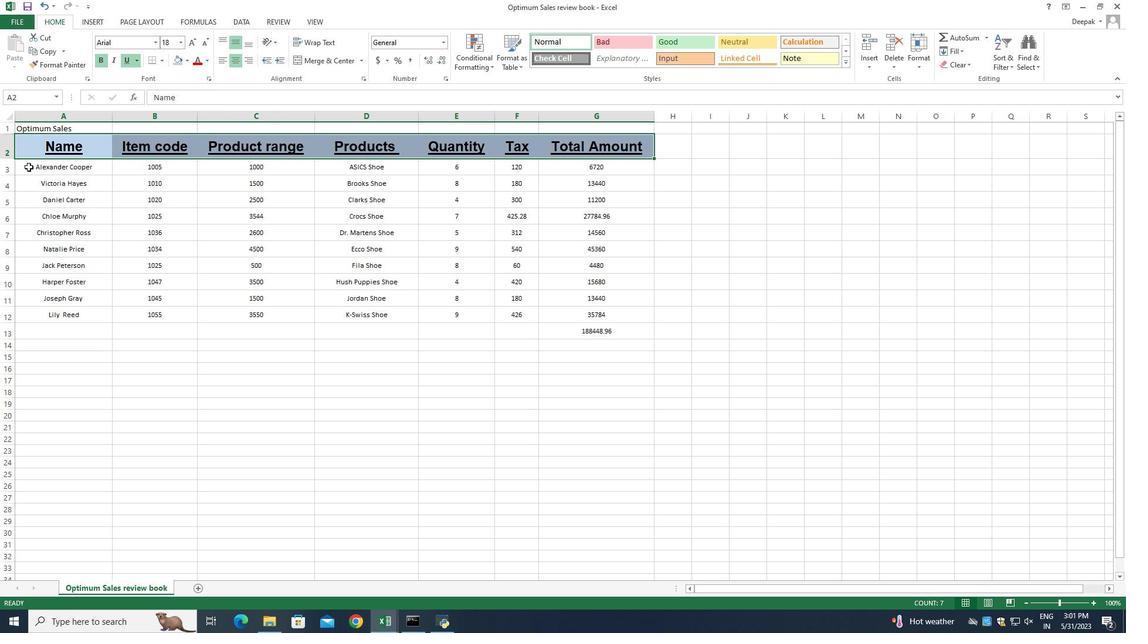 
Action: Mouse moved to (195, 57)
Screenshot: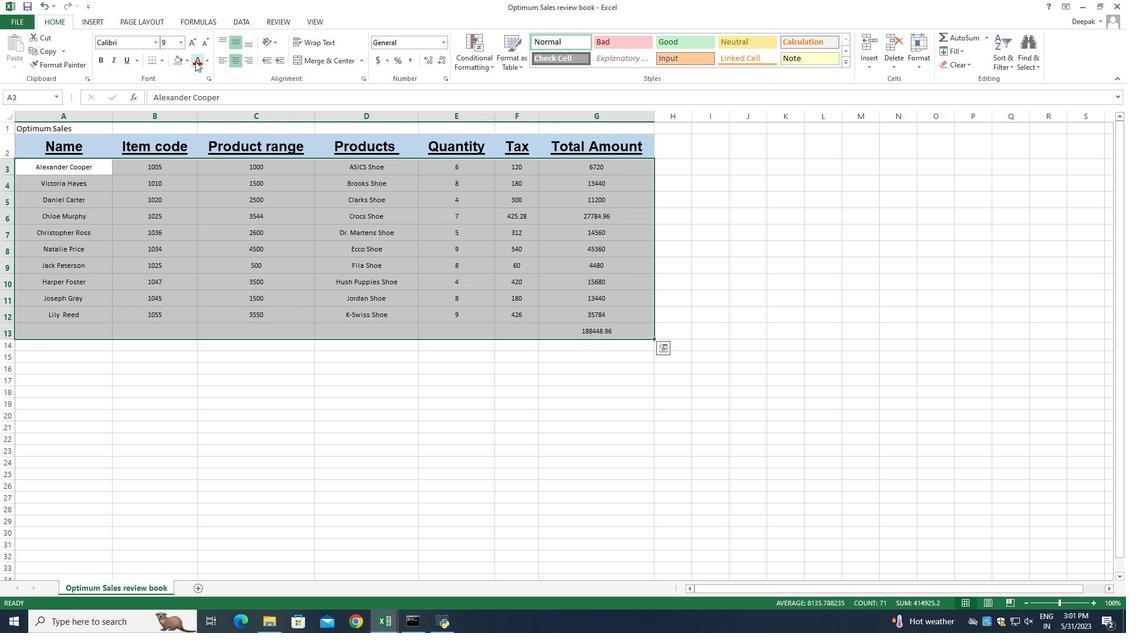 
Action: Mouse pressed left at (195, 57)
Screenshot: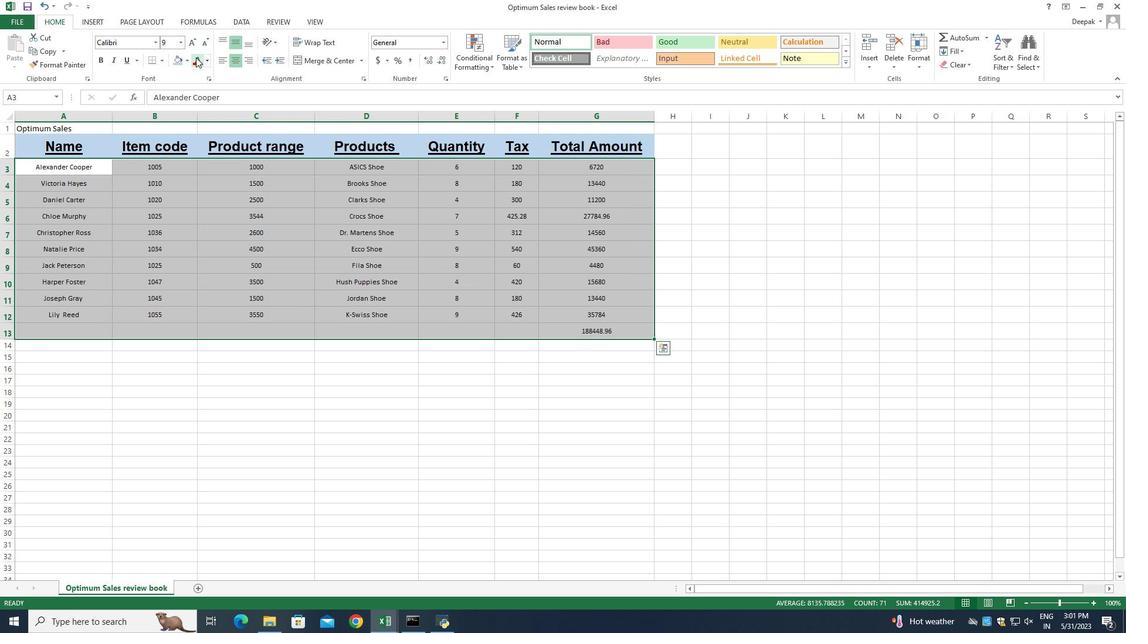
Action: Mouse moved to (21, 138)
Screenshot: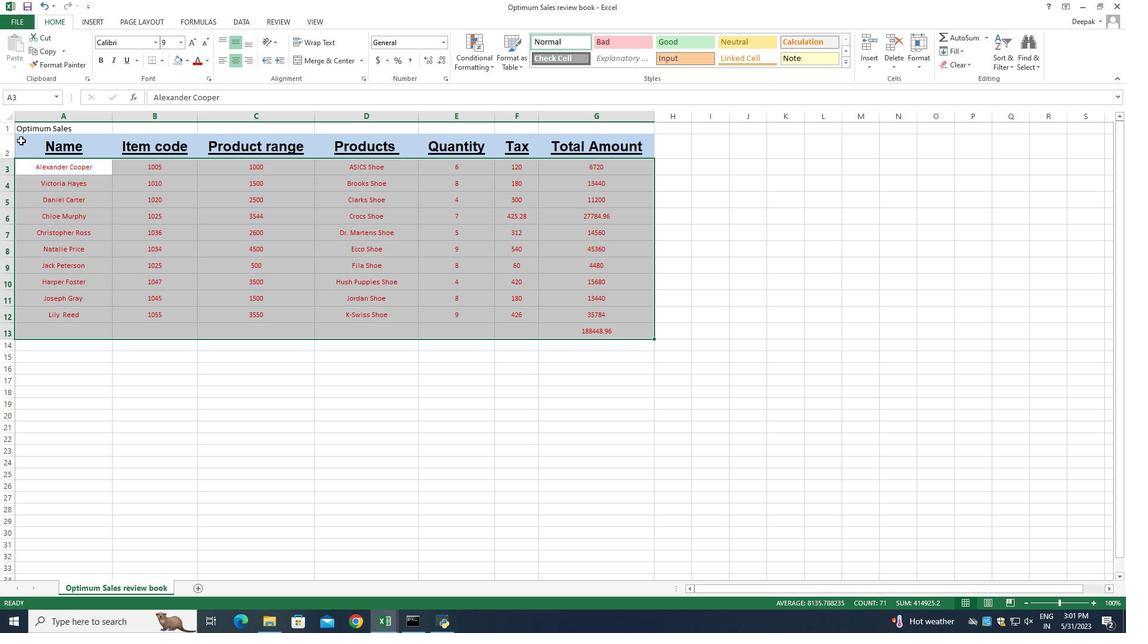 
Action: Mouse pressed left at (21, 138)
Screenshot: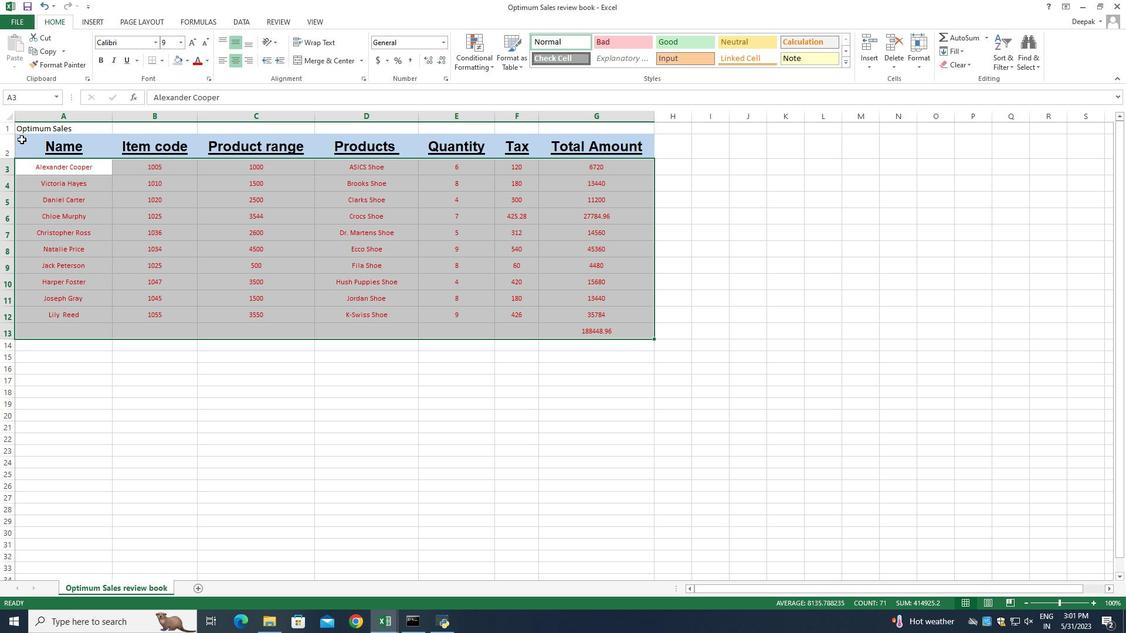 
Action: Mouse moved to (164, 60)
Screenshot: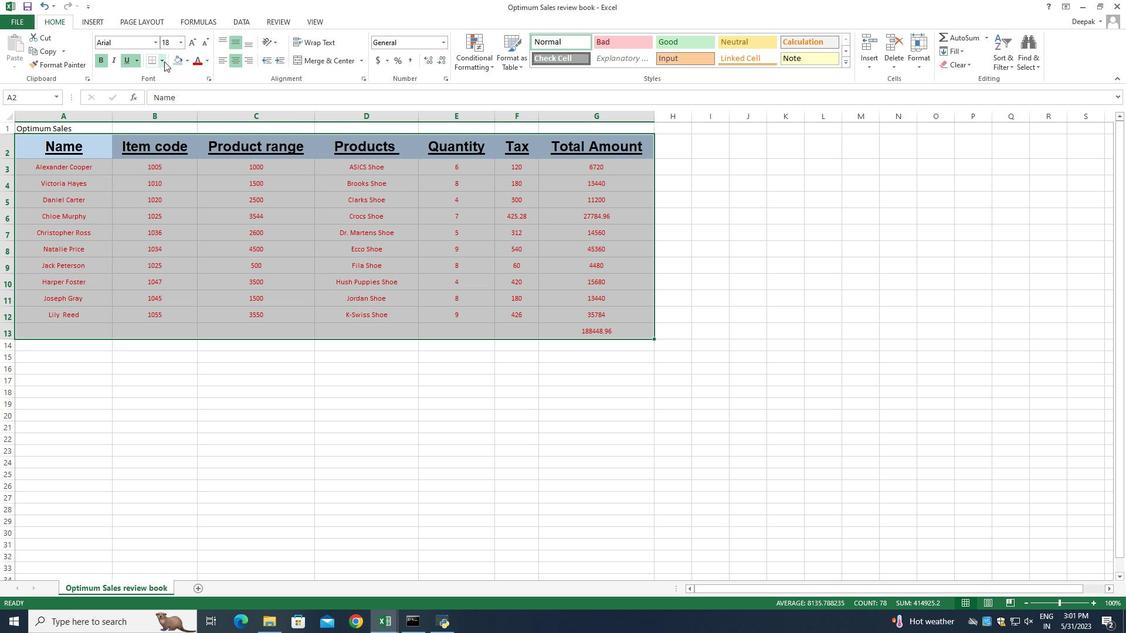 
Action: Mouse pressed left at (164, 60)
Screenshot: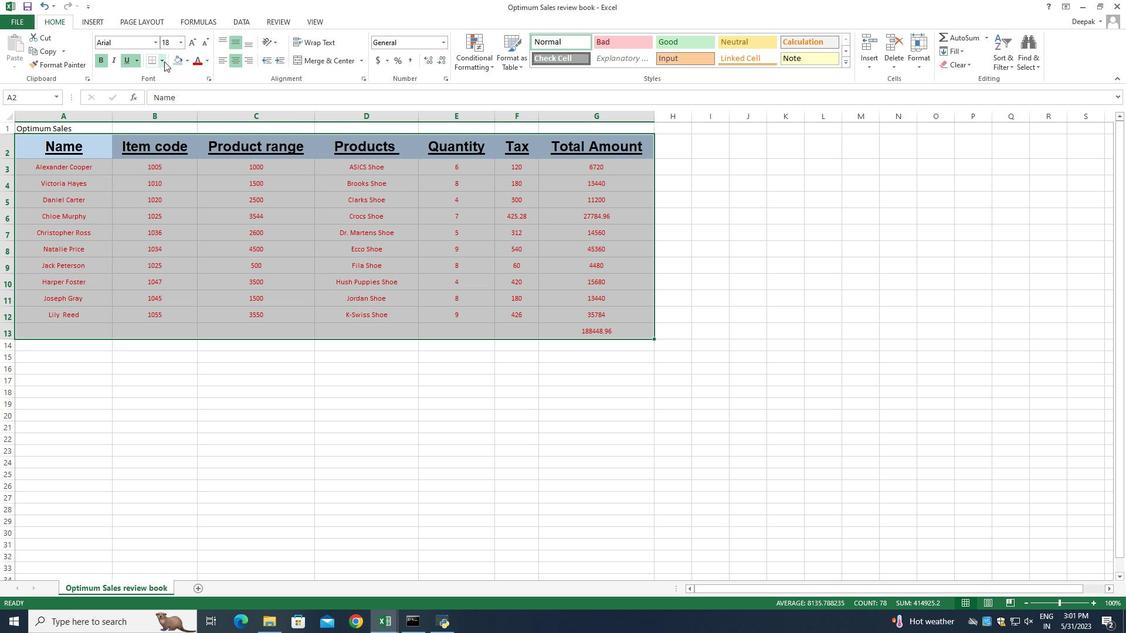 
Action: Mouse moved to (219, 180)
Screenshot: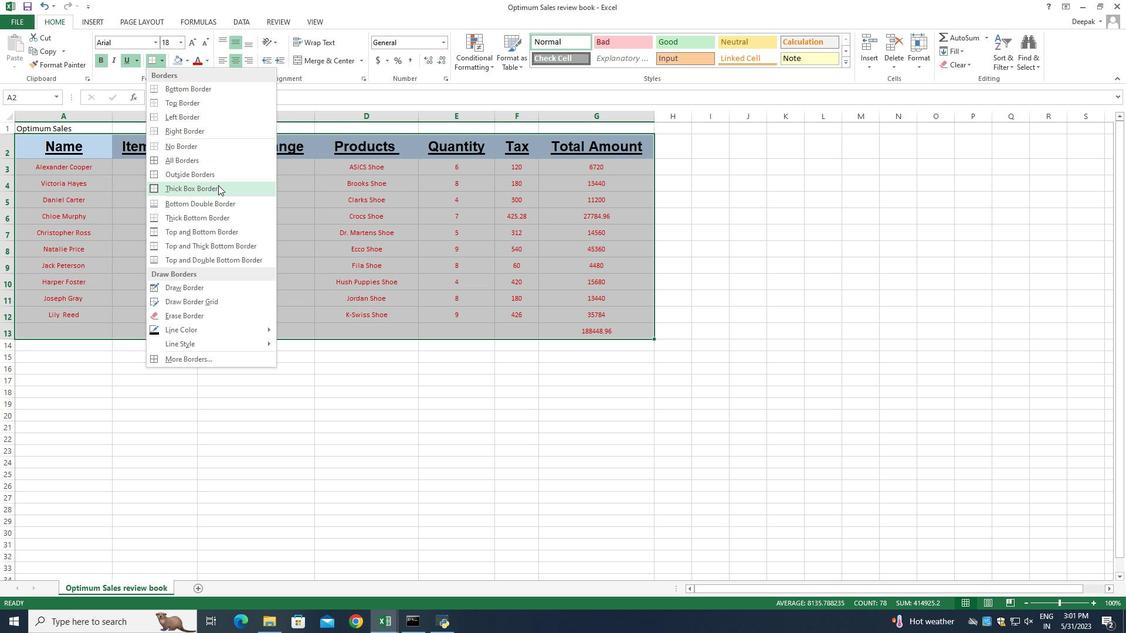 
Action: Mouse pressed left at (219, 180)
Screenshot: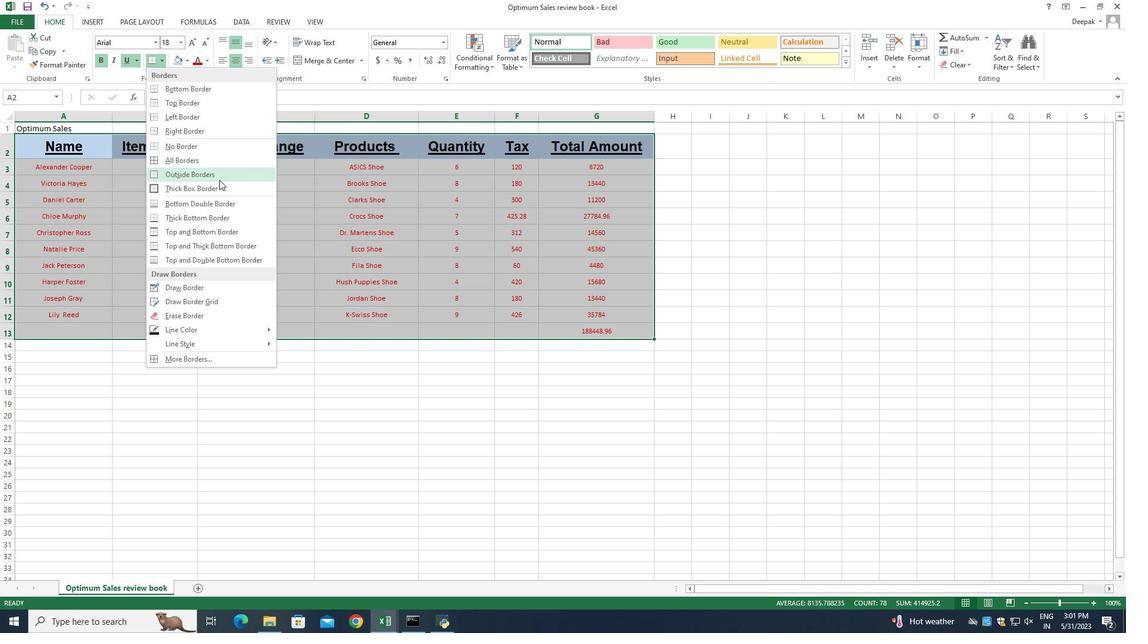 
Action: Mouse moved to (668, 257)
Screenshot: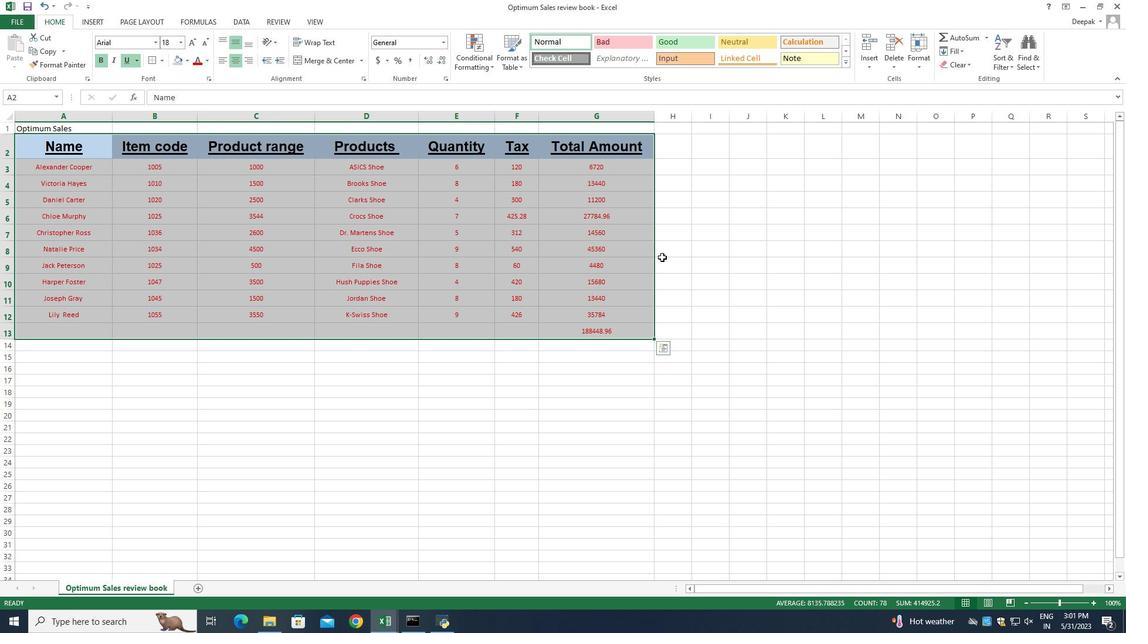 
Action: Mouse pressed left at (668, 257)
Screenshot: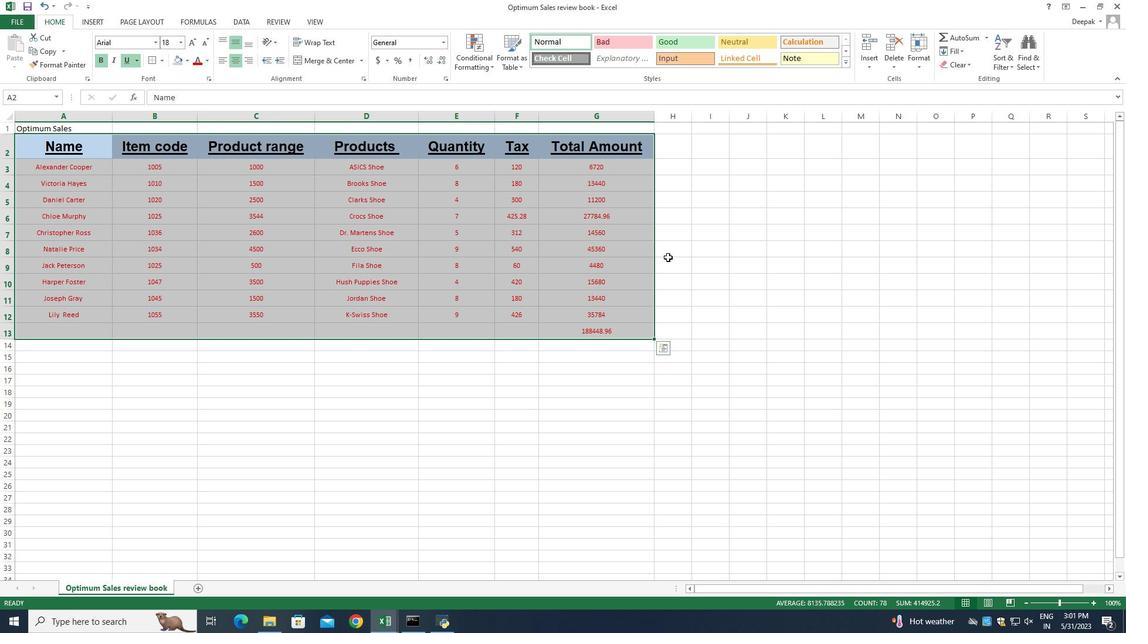 
Action: Mouse moved to (212, 216)
Screenshot: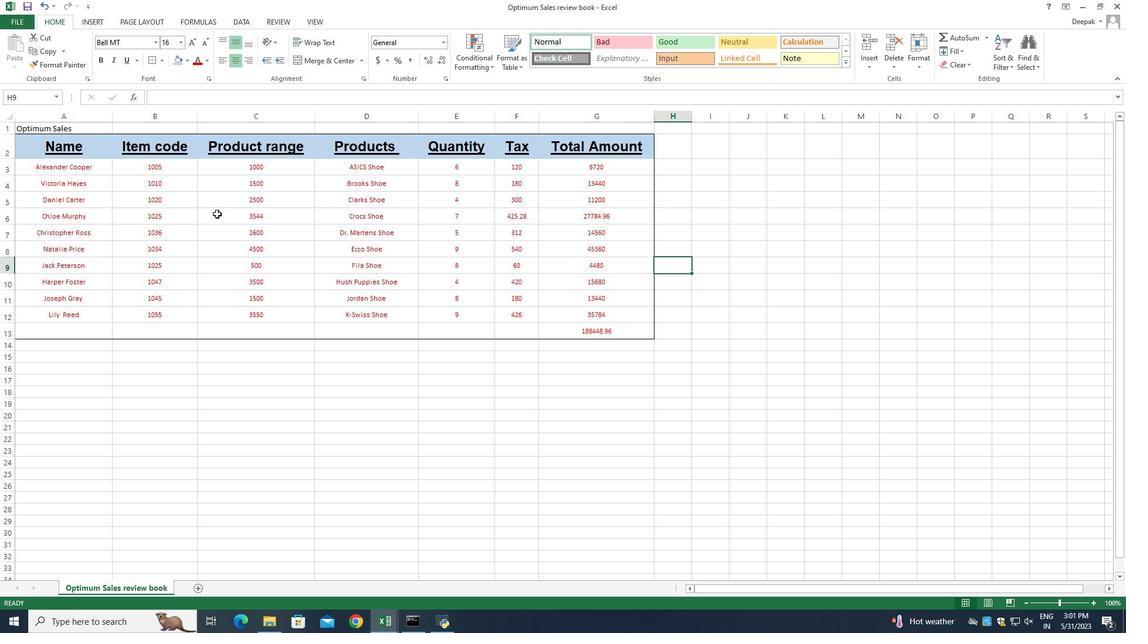 
Action: Mouse scrolled (212, 217) with delta (0, 0)
Screenshot: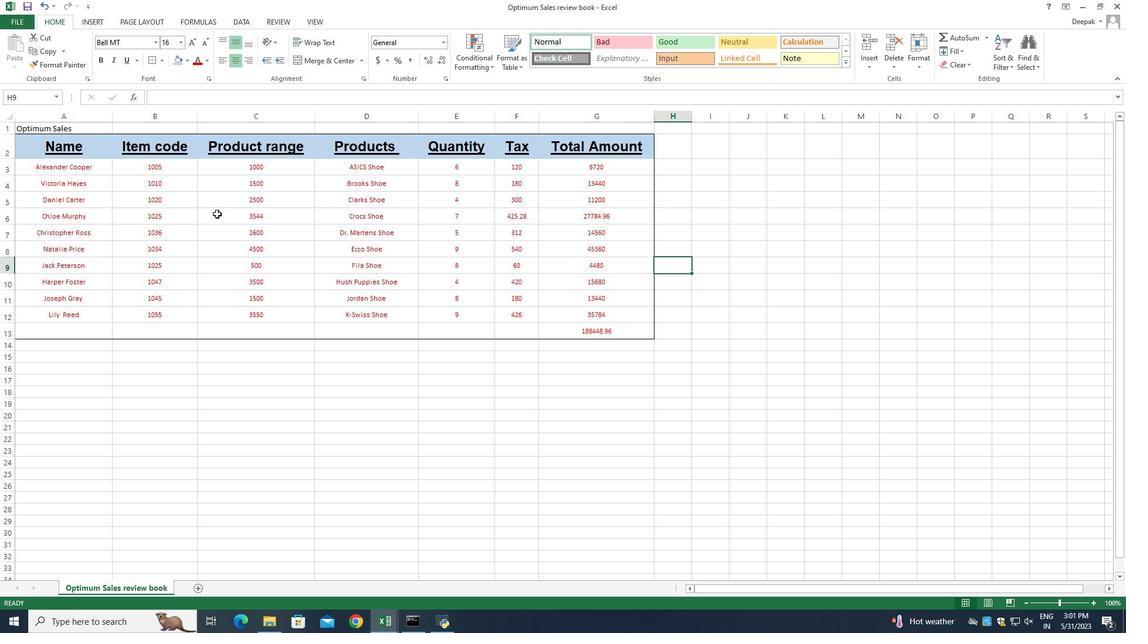 
Action: Mouse scrolled (212, 217) with delta (0, 0)
Screenshot: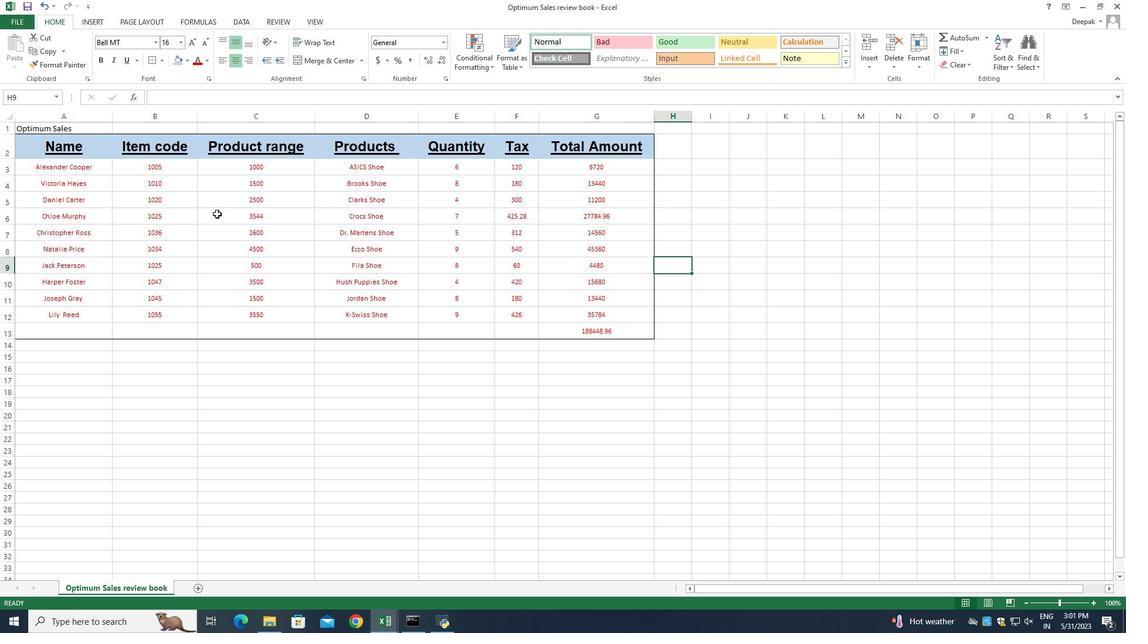 
Action: Mouse moved to (212, 217)
Screenshot: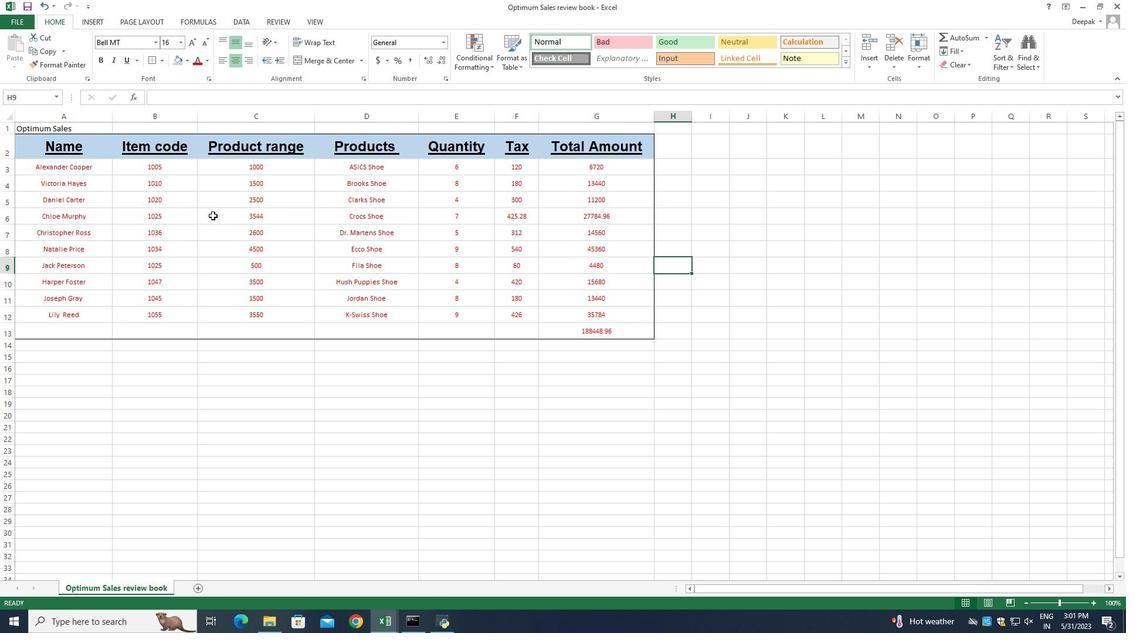
Action: Mouse scrolled (212, 217) with delta (0, 0)
Screenshot: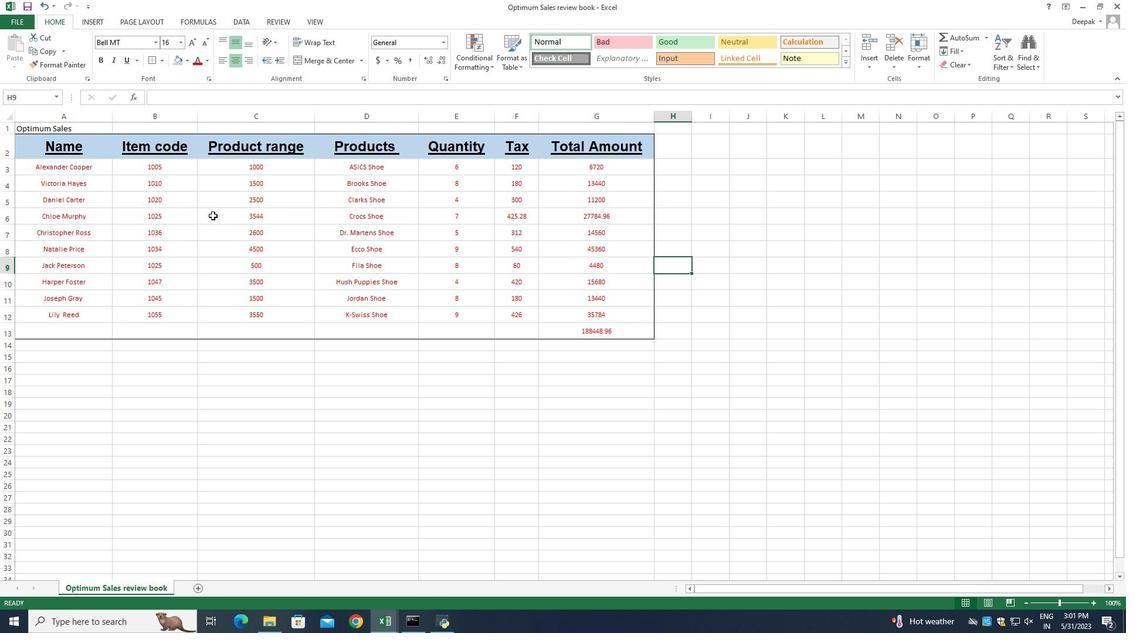 
Action: Mouse moved to (212, 217)
Screenshot: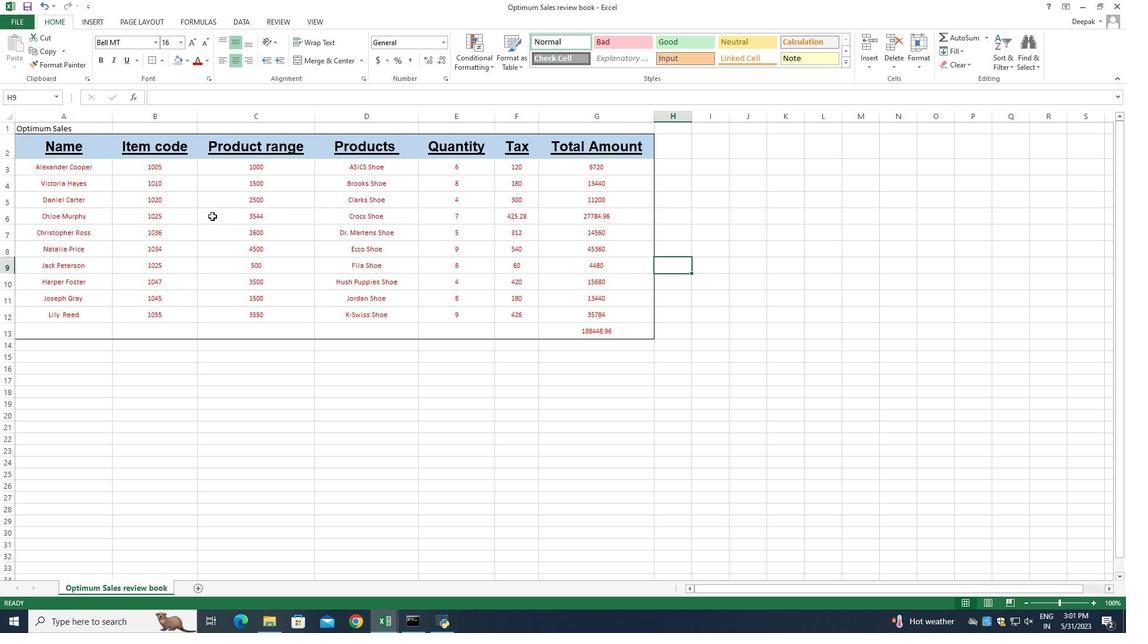 
Action: Mouse scrolled (212, 218) with delta (0, 0)
Screenshot: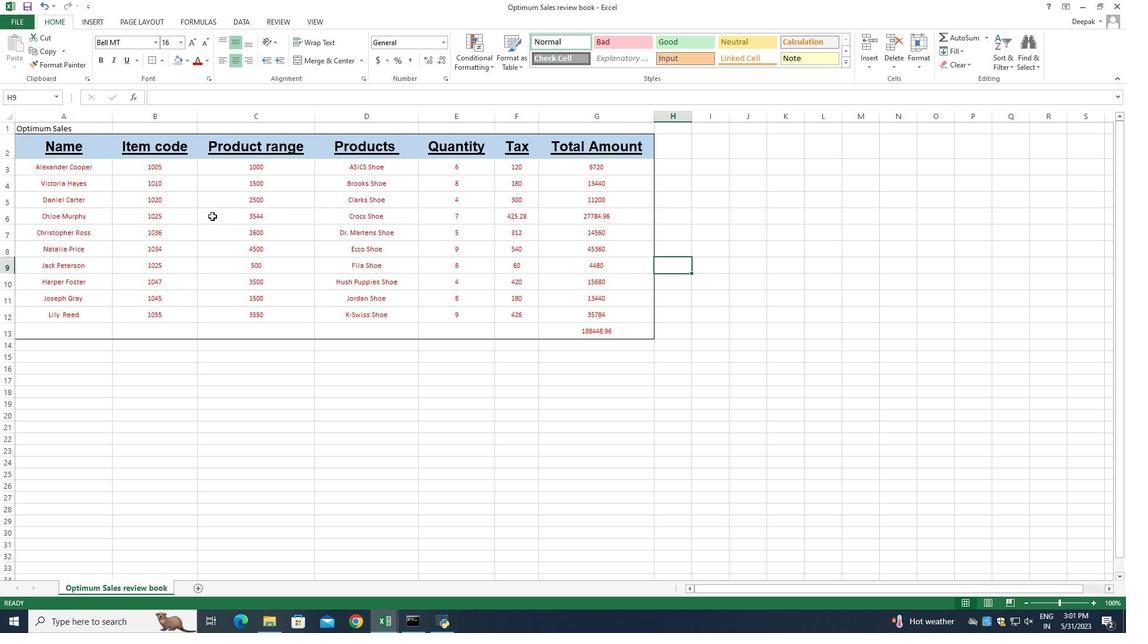 
Action: Mouse moved to (693, 337)
Screenshot: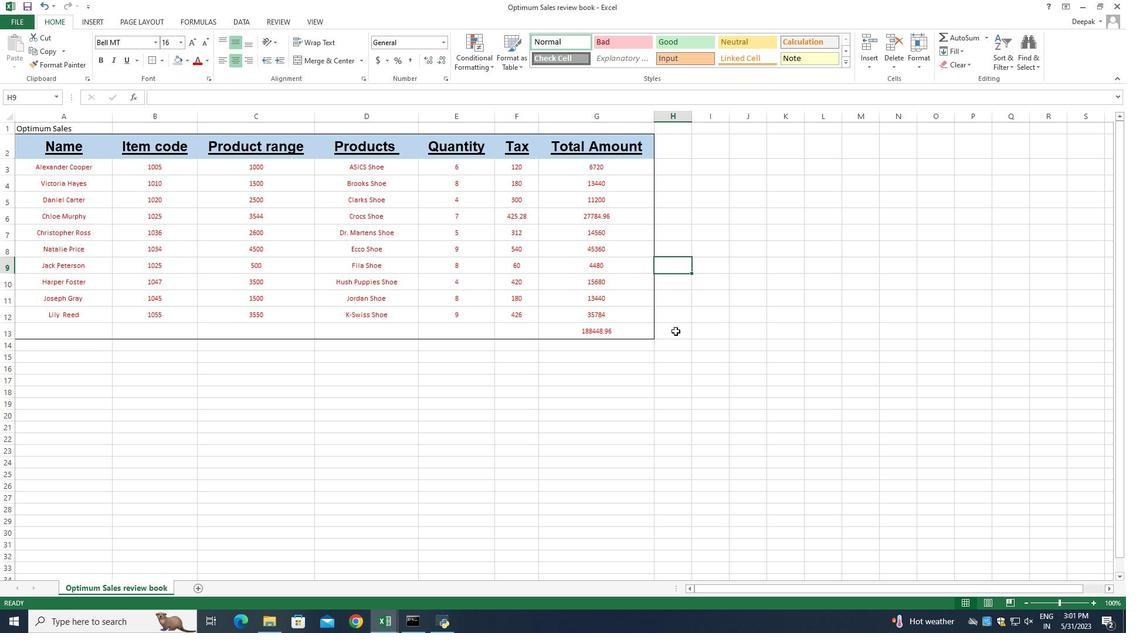 
Action: Mouse scrolled (693, 338) with delta (0, 0)
Screenshot: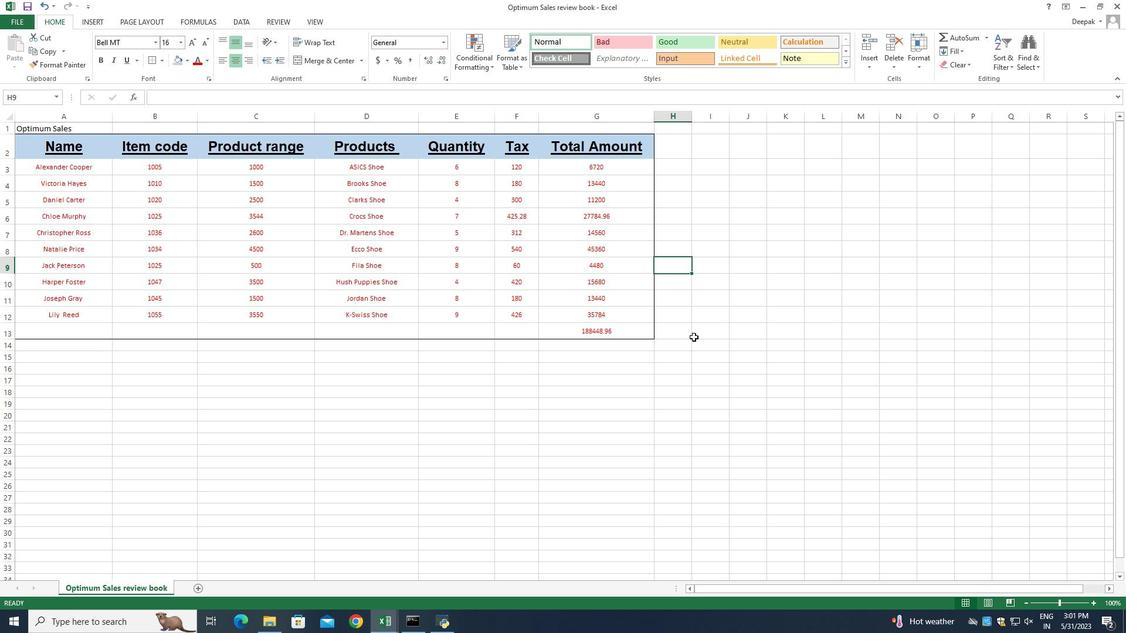 
